 Task: Find connections with filter location Naraina with filter topic #propertymanagement with filter profile language German with filter current company Intellias with filter school AJAY KUMAR GARG ENGINEERING COLLEGE, GHAZIABAD with filter industry Family Planning Centers with filter service category Financial Advisory with filter keywords title Shipping and Receiving Staff
Action: Mouse moved to (498, 83)
Screenshot: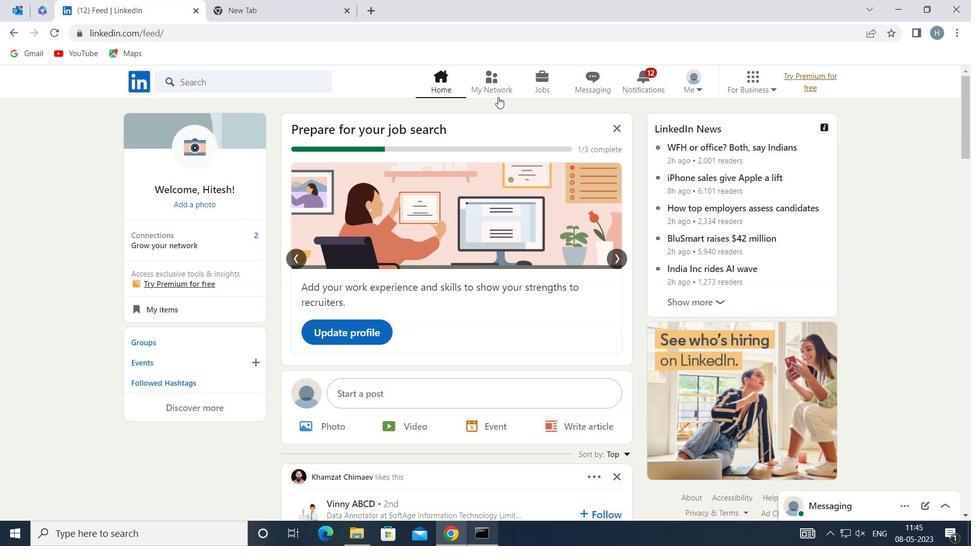 
Action: Mouse pressed left at (498, 83)
Screenshot: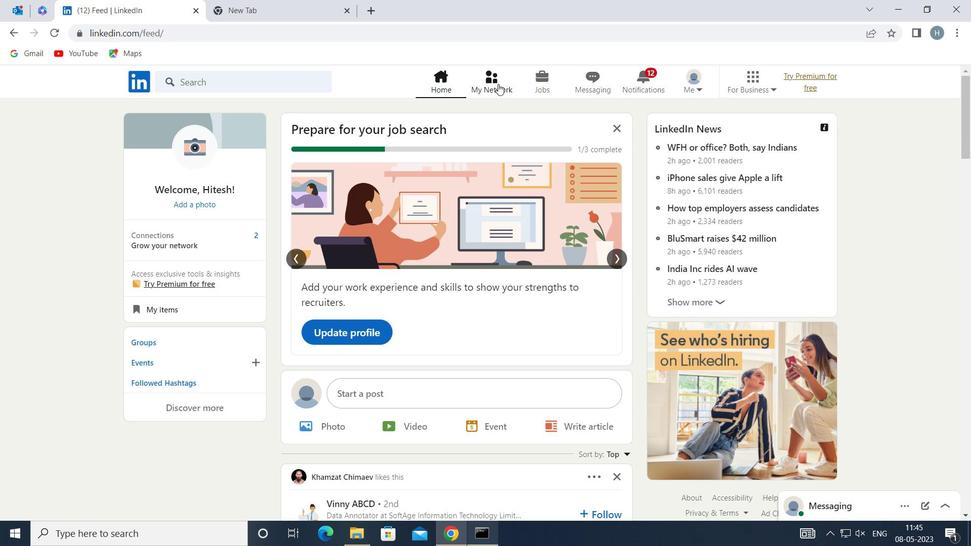 
Action: Mouse moved to (270, 151)
Screenshot: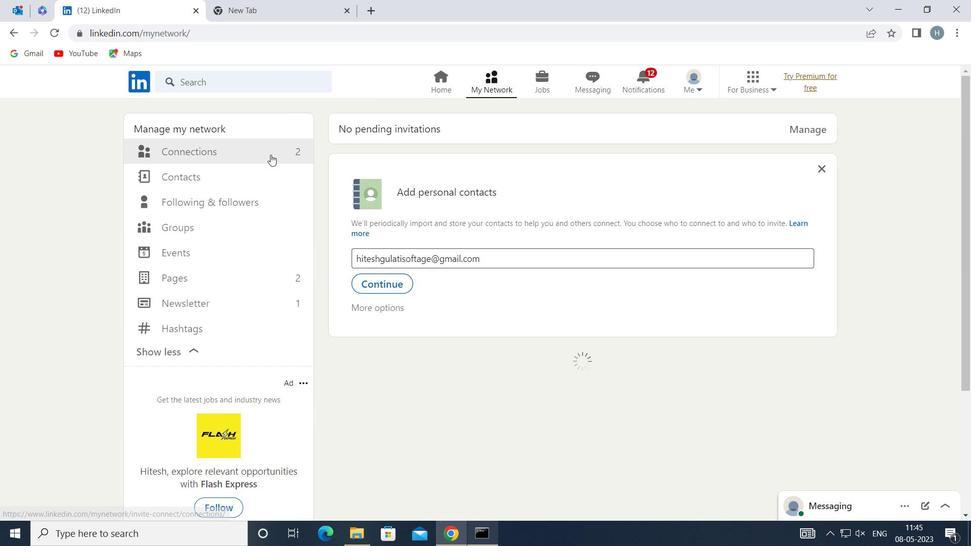 
Action: Mouse pressed left at (270, 151)
Screenshot: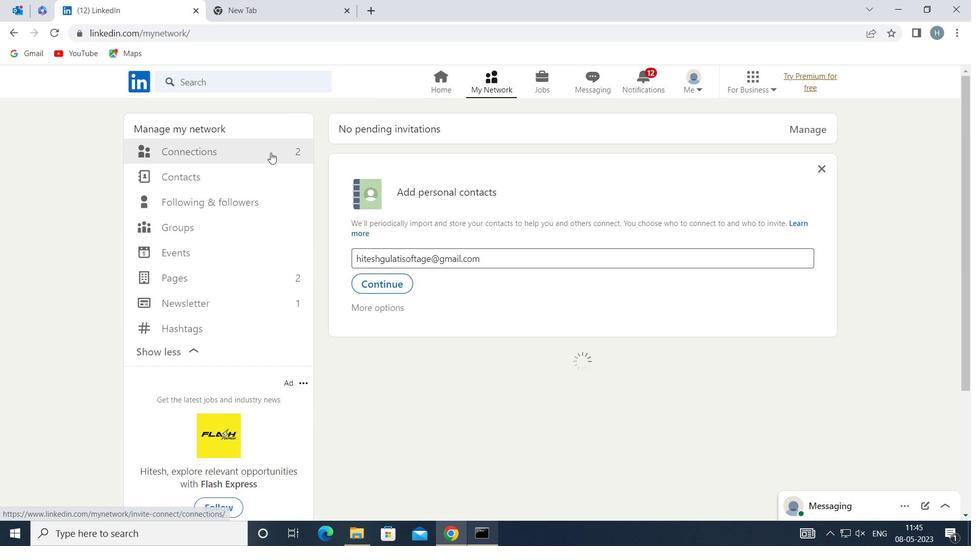 
Action: Mouse moved to (595, 152)
Screenshot: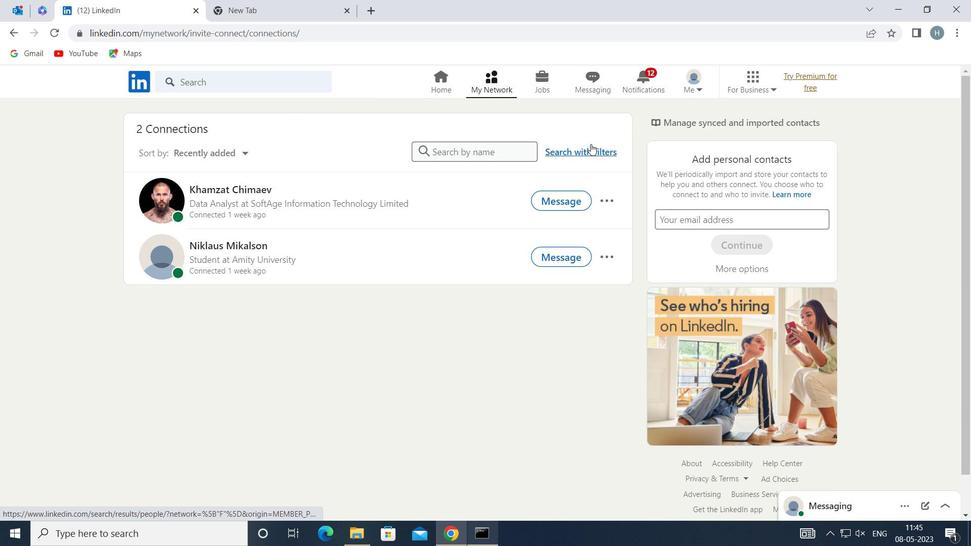 
Action: Mouse pressed left at (595, 152)
Screenshot: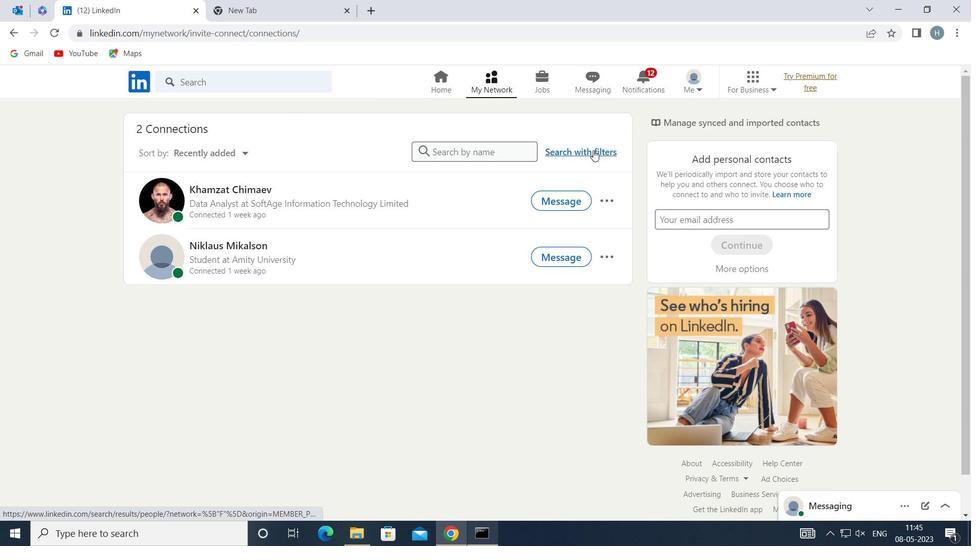 
Action: Mouse moved to (533, 116)
Screenshot: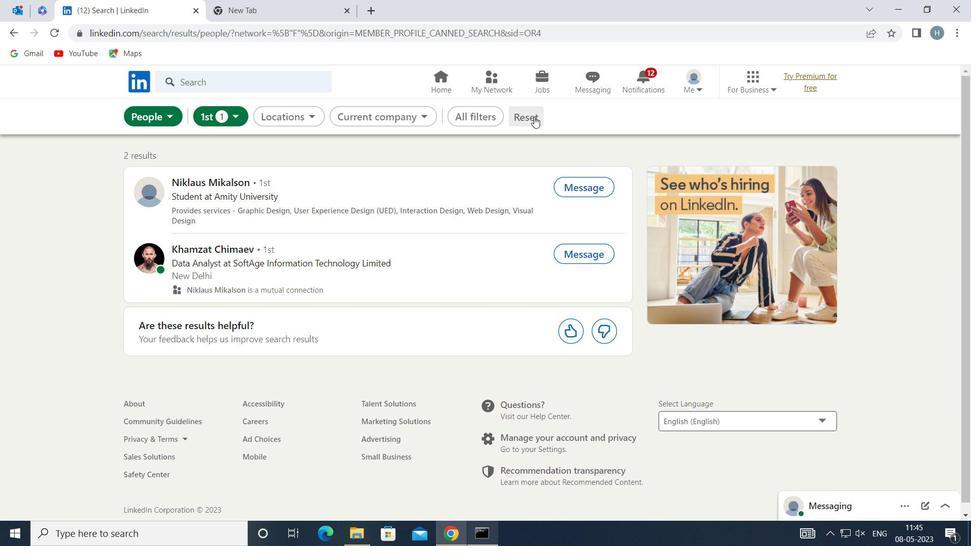 
Action: Mouse pressed left at (533, 116)
Screenshot: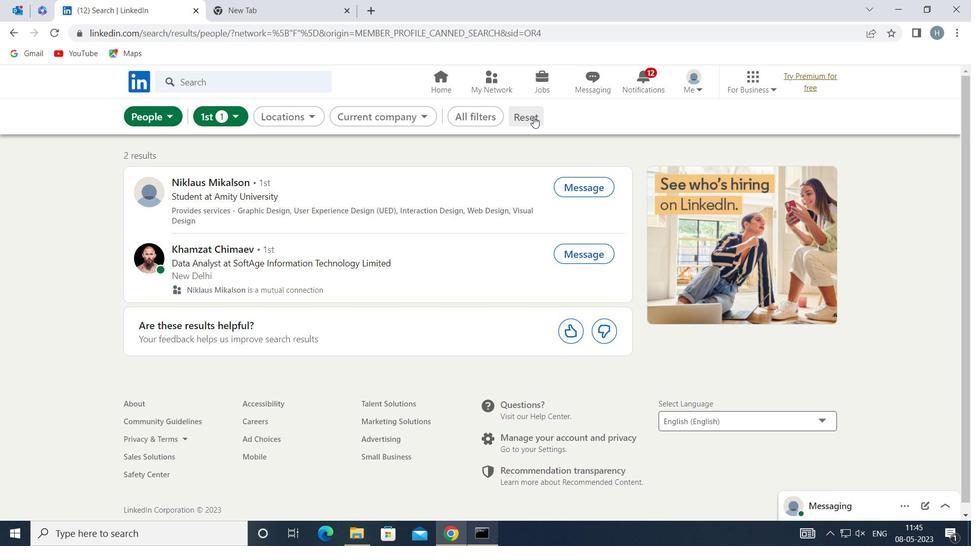 
Action: Mouse moved to (517, 115)
Screenshot: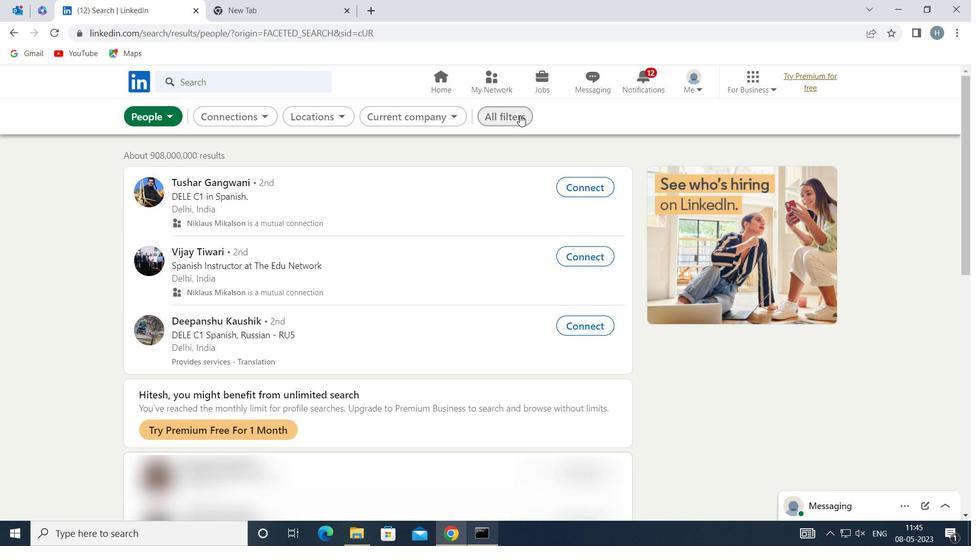 
Action: Mouse pressed left at (517, 115)
Screenshot: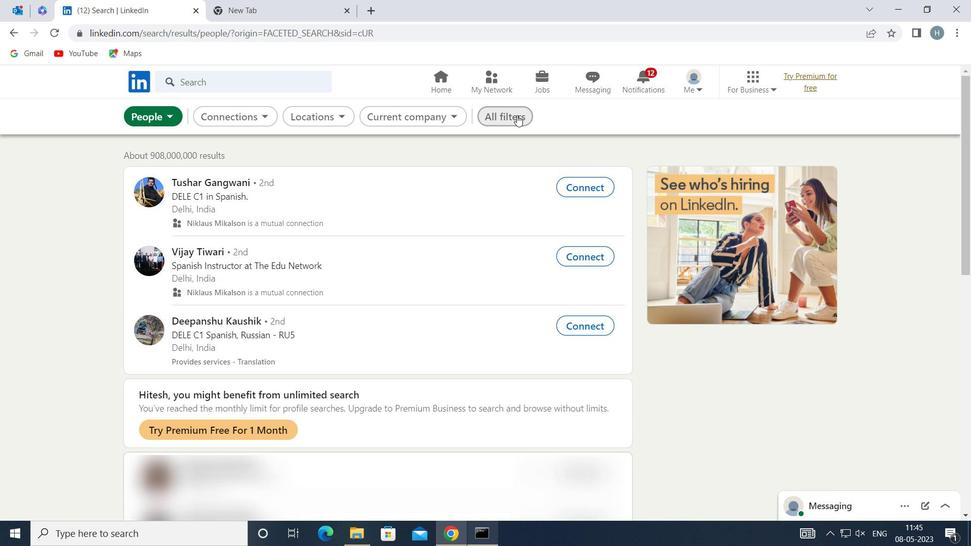 
Action: Mouse moved to (787, 235)
Screenshot: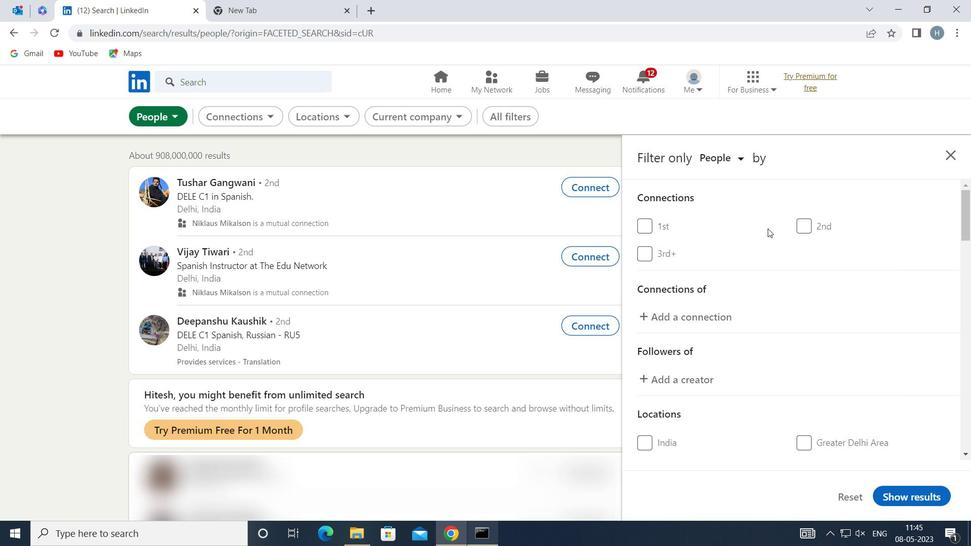 
Action: Mouse scrolled (787, 234) with delta (0, 0)
Screenshot: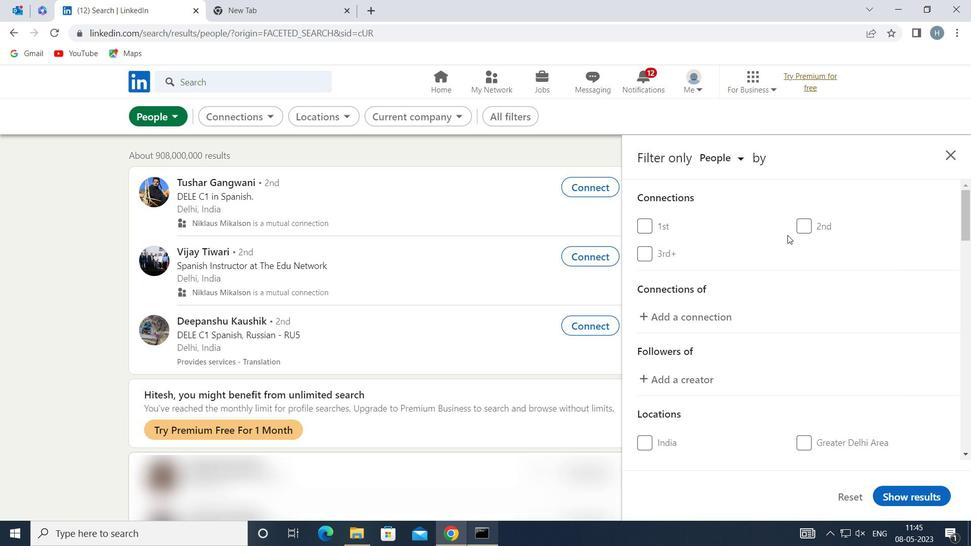 
Action: Mouse scrolled (787, 234) with delta (0, 0)
Screenshot: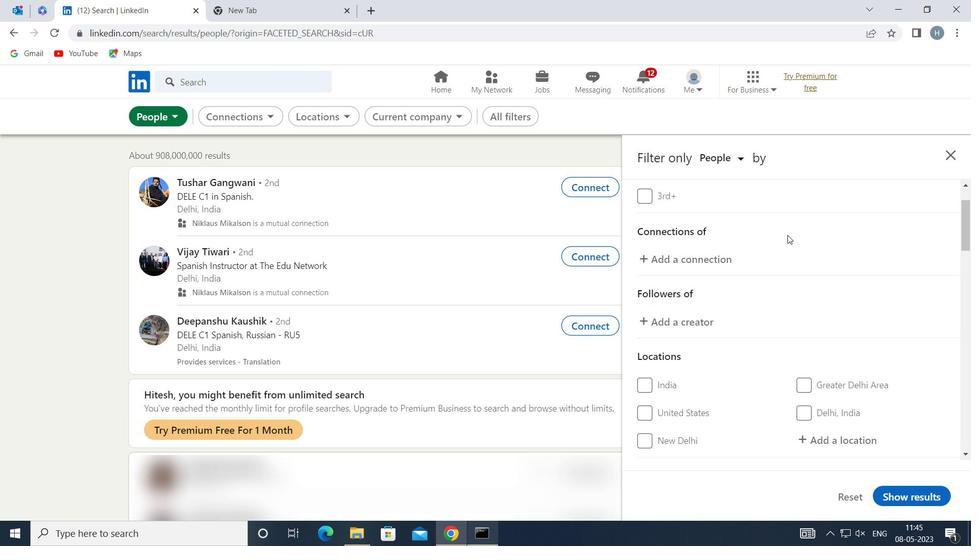 
Action: Mouse scrolled (787, 234) with delta (0, 0)
Screenshot: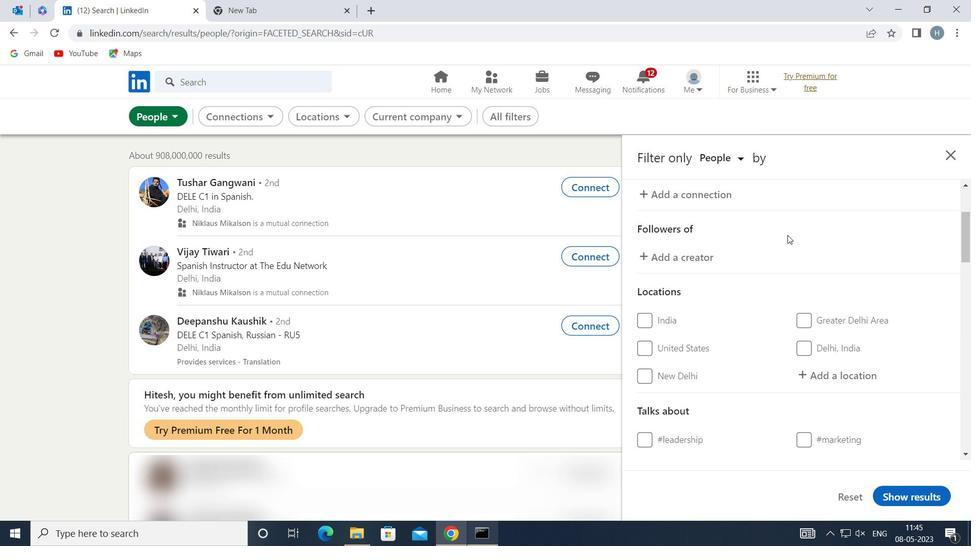 
Action: Mouse moved to (835, 304)
Screenshot: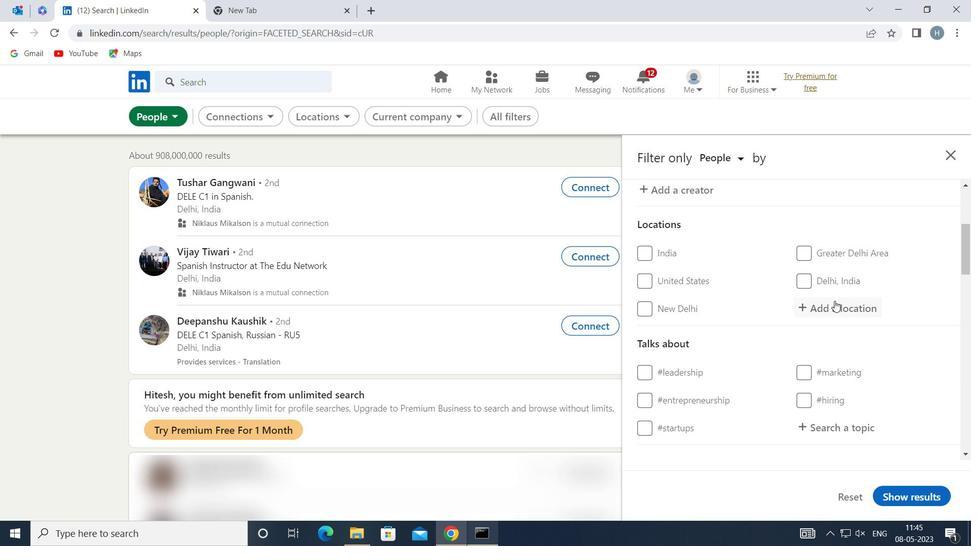 
Action: Mouse pressed left at (835, 304)
Screenshot: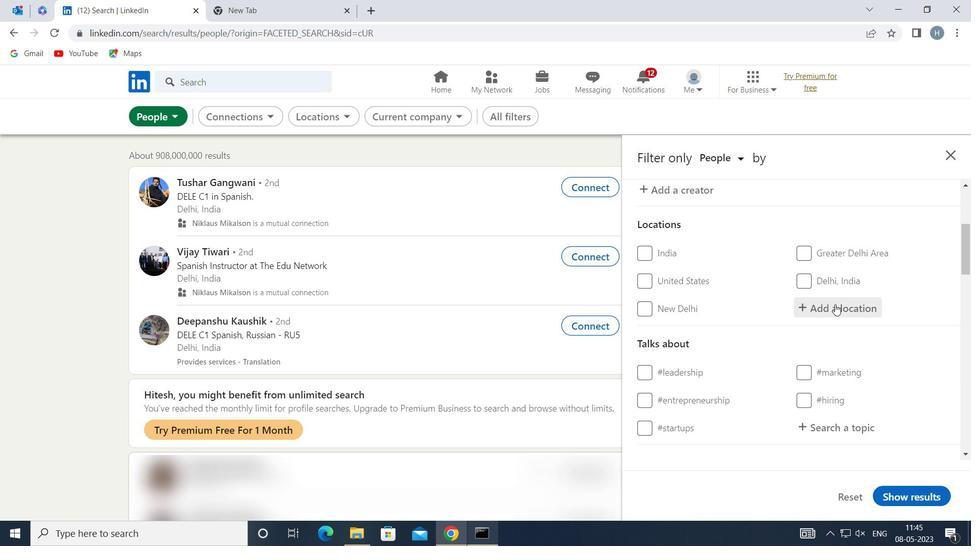 
Action: Key pressed <Key.shift>NARAINA
Screenshot: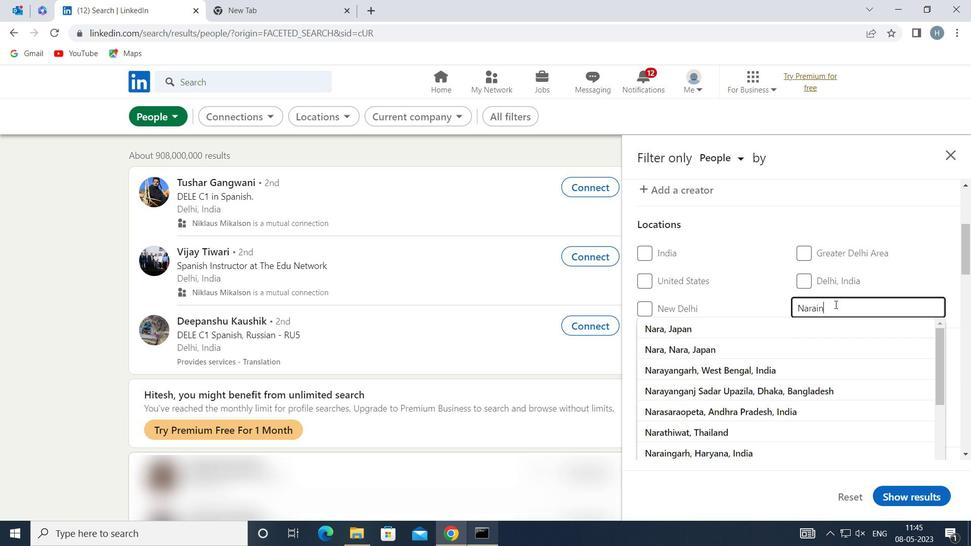 
Action: Mouse moved to (863, 333)
Screenshot: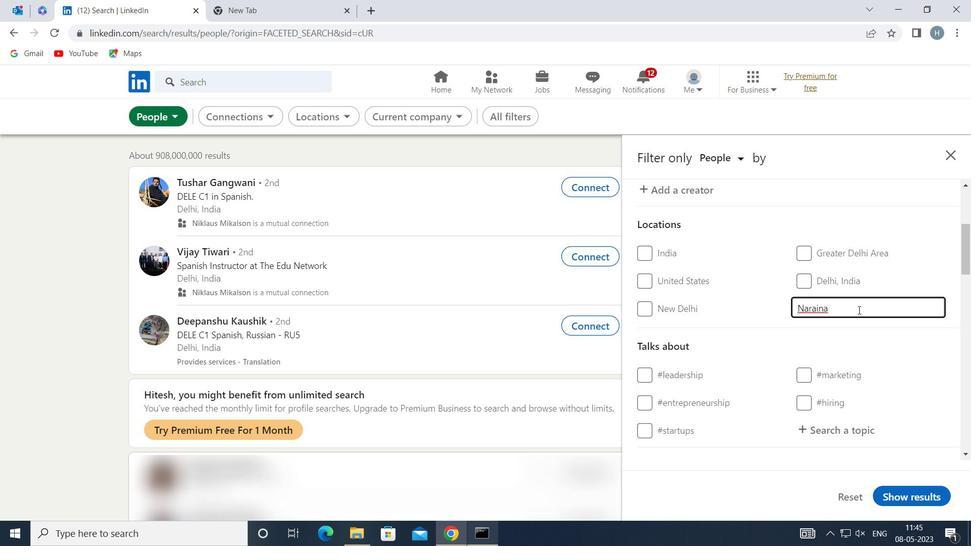 
Action: Mouse pressed left at (863, 333)
Screenshot: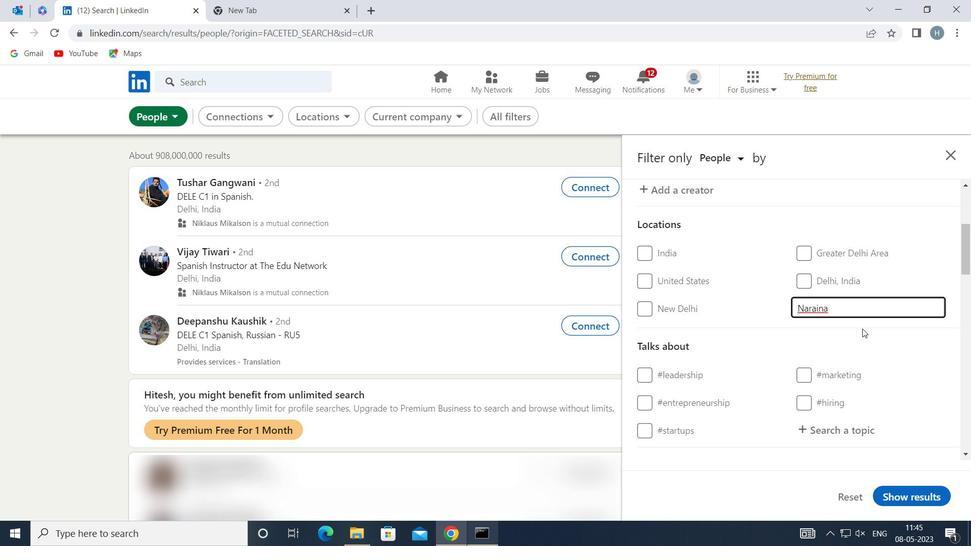 
Action: Mouse scrolled (863, 333) with delta (0, 0)
Screenshot: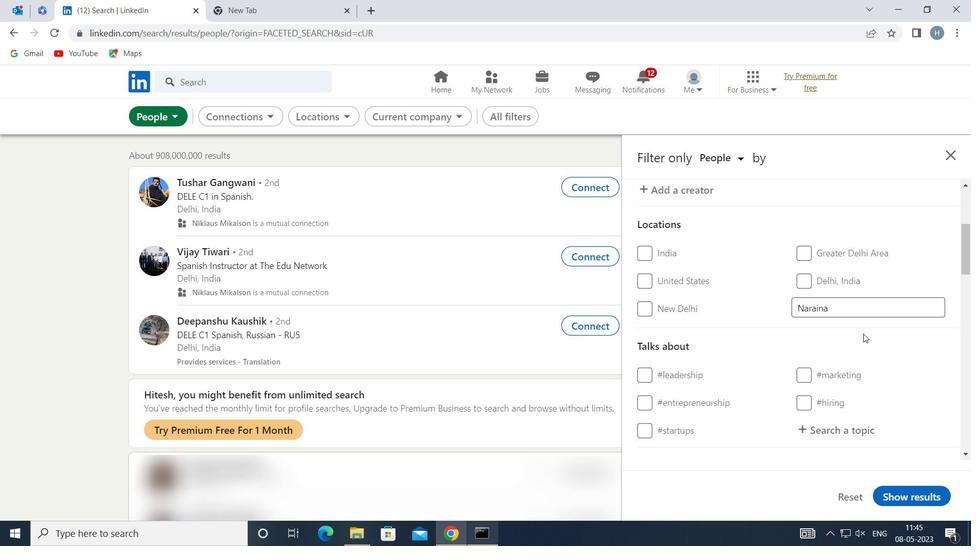 
Action: Mouse scrolled (863, 333) with delta (0, 0)
Screenshot: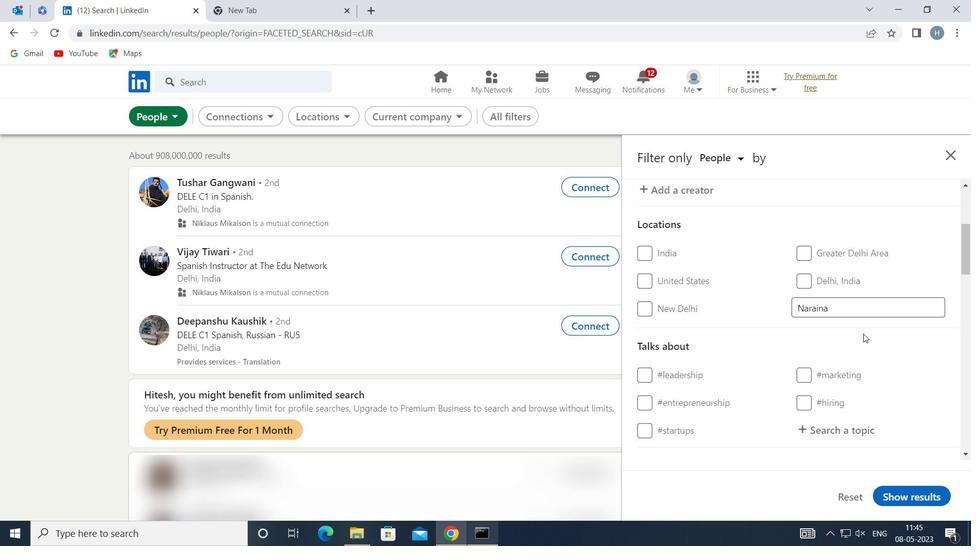 
Action: Mouse moved to (844, 297)
Screenshot: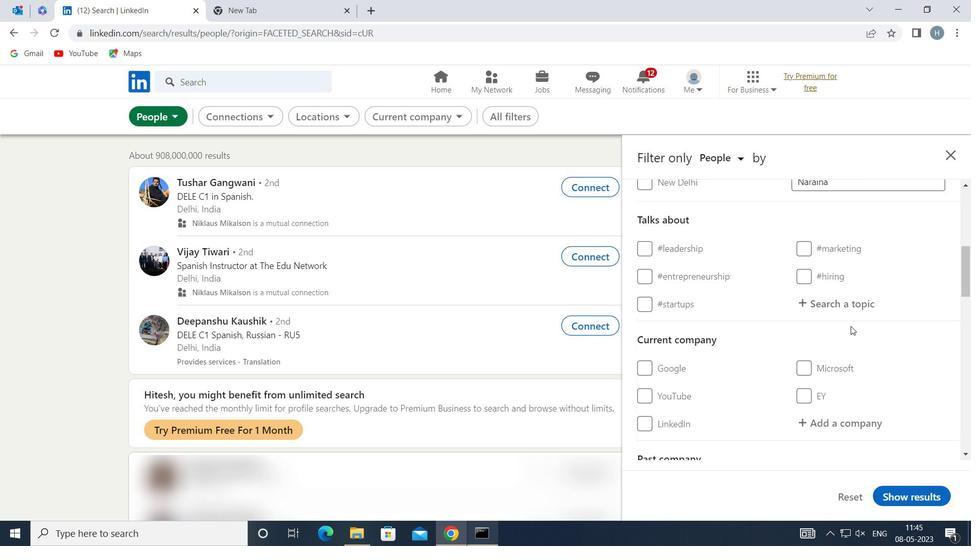 
Action: Mouse pressed left at (844, 297)
Screenshot: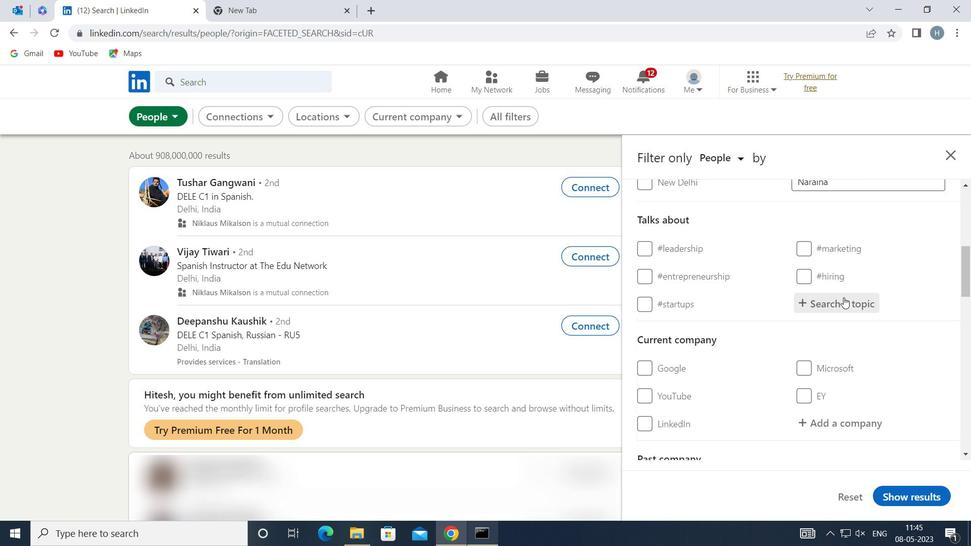 
Action: Key pressed PROPERTYMANA
Screenshot: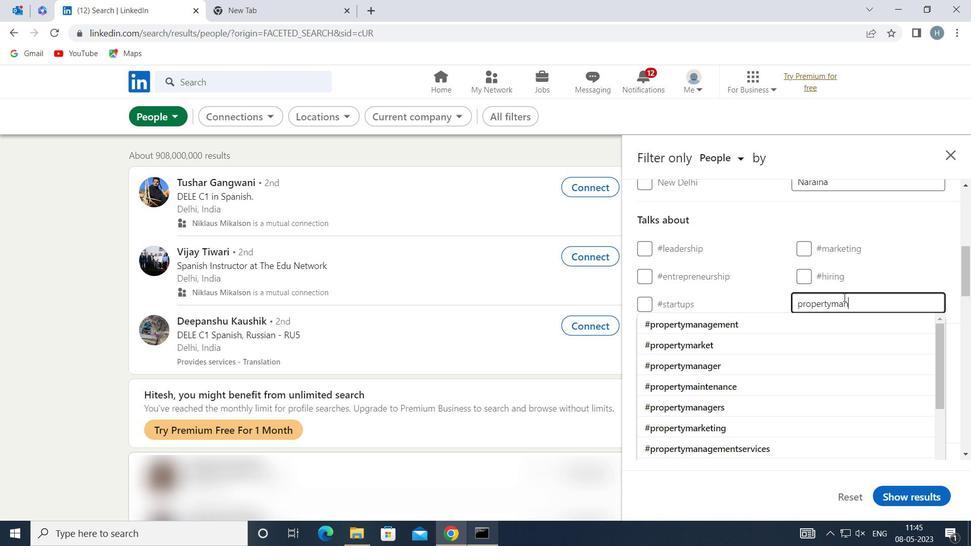 
Action: Mouse moved to (776, 323)
Screenshot: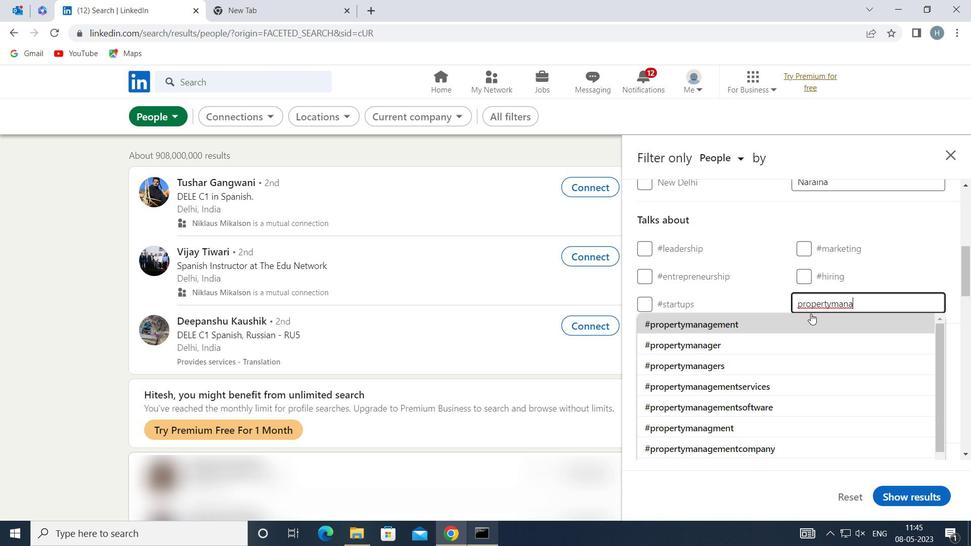
Action: Mouse pressed left at (776, 323)
Screenshot: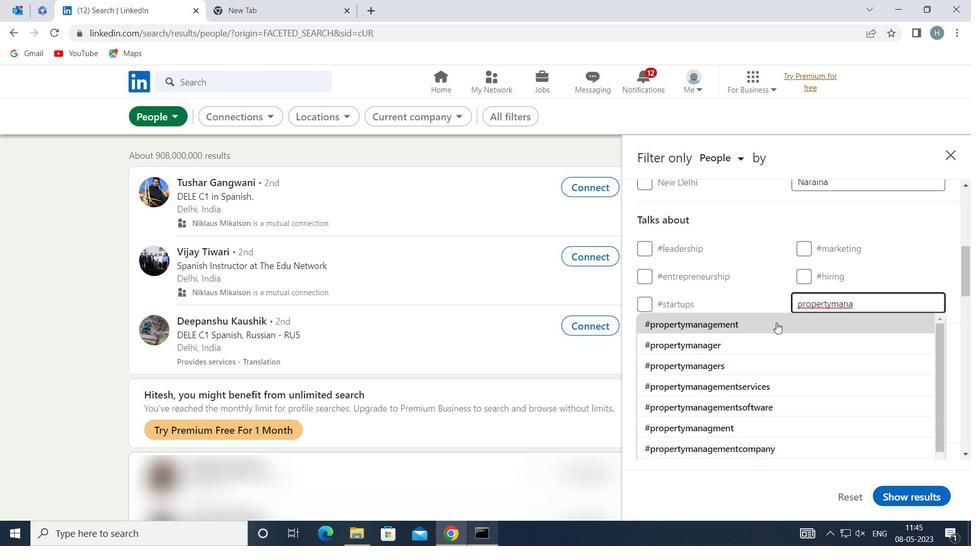 
Action: Mouse moved to (772, 320)
Screenshot: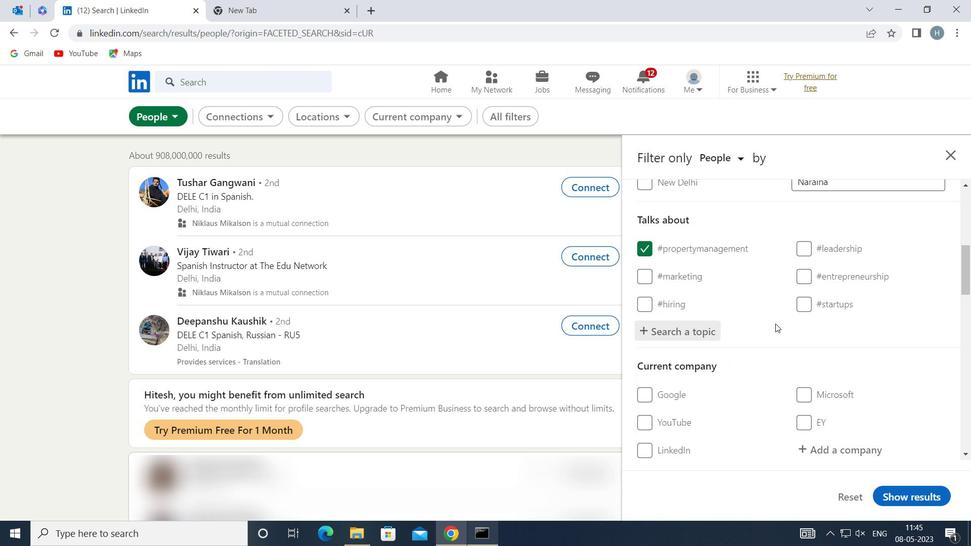 
Action: Mouse scrolled (772, 319) with delta (0, 0)
Screenshot: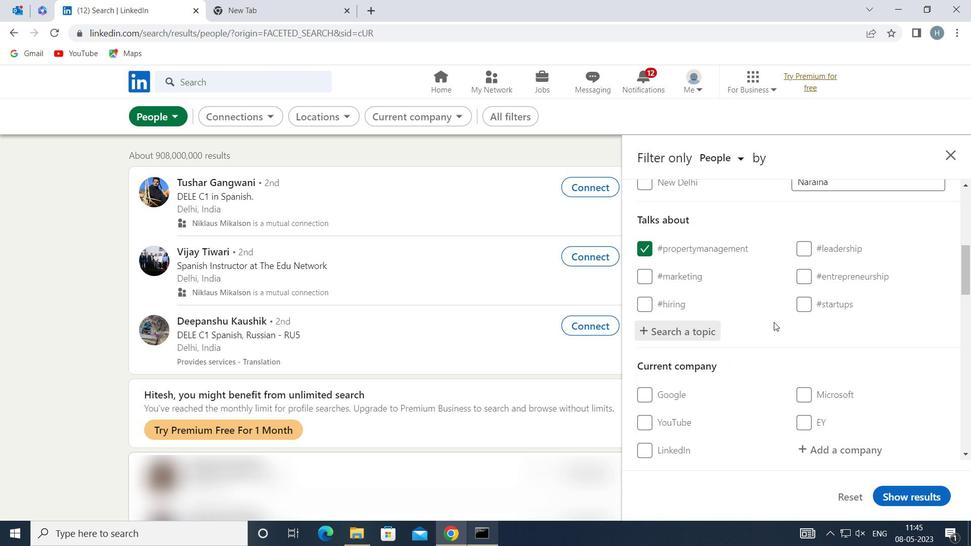 
Action: Mouse moved to (771, 319)
Screenshot: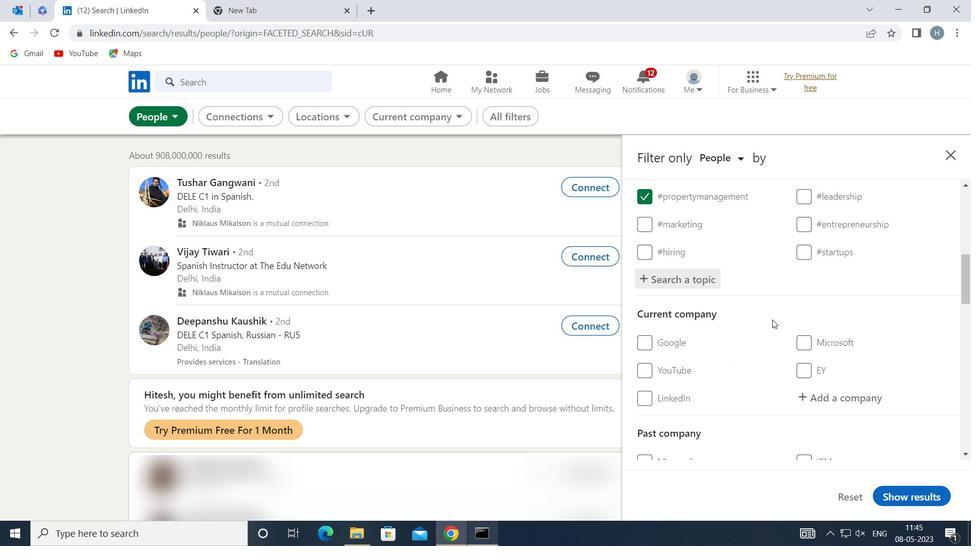 
Action: Mouse scrolled (771, 318) with delta (0, 0)
Screenshot: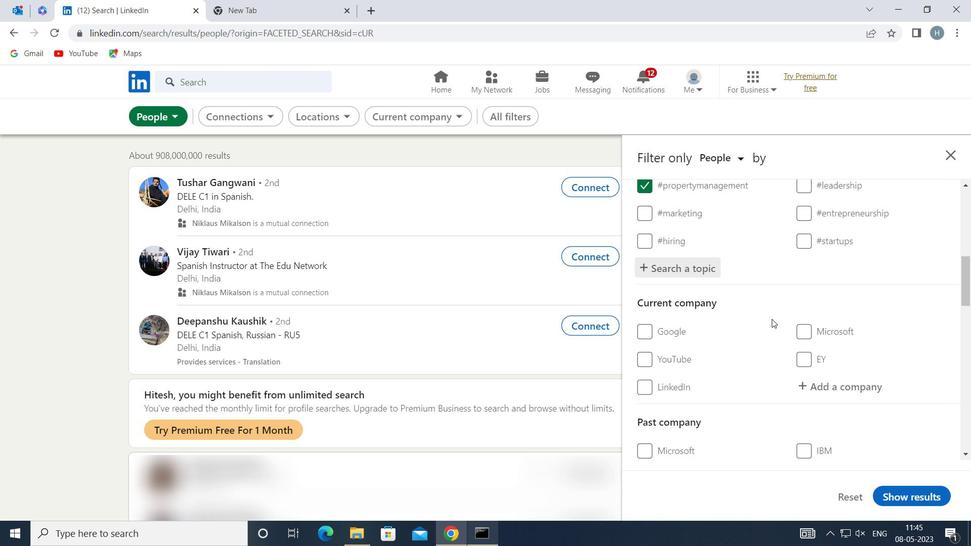 
Action: Mouse moved to (771, 315)
Screenshot: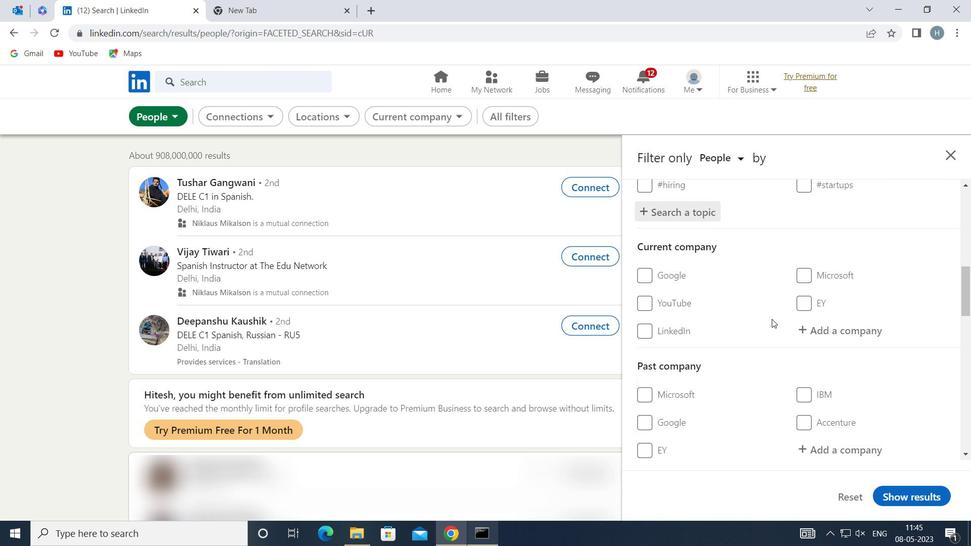 
Action: Mouse scrolled (771, 314) with delta (0, 0)
Screenshot: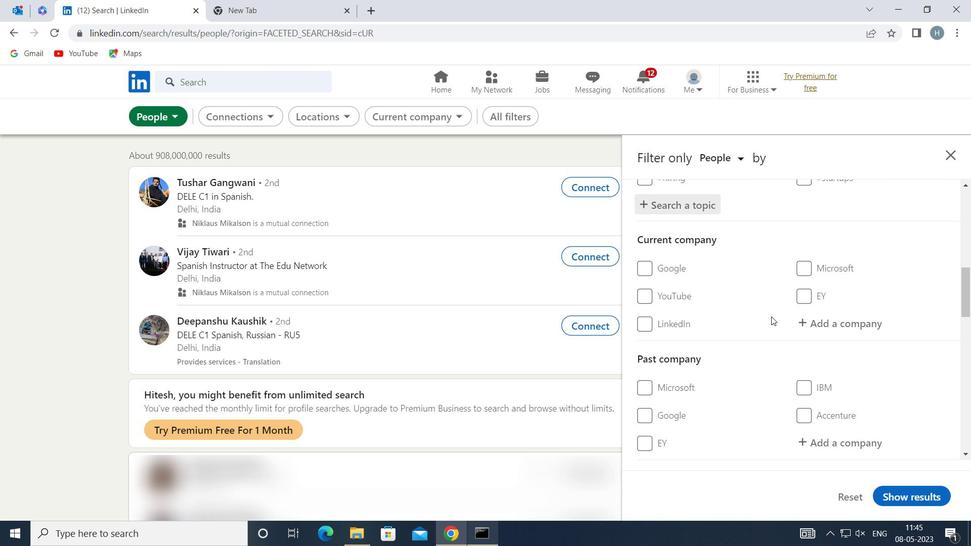 
Action: Mouse moved to (772, 310)
Screenshot: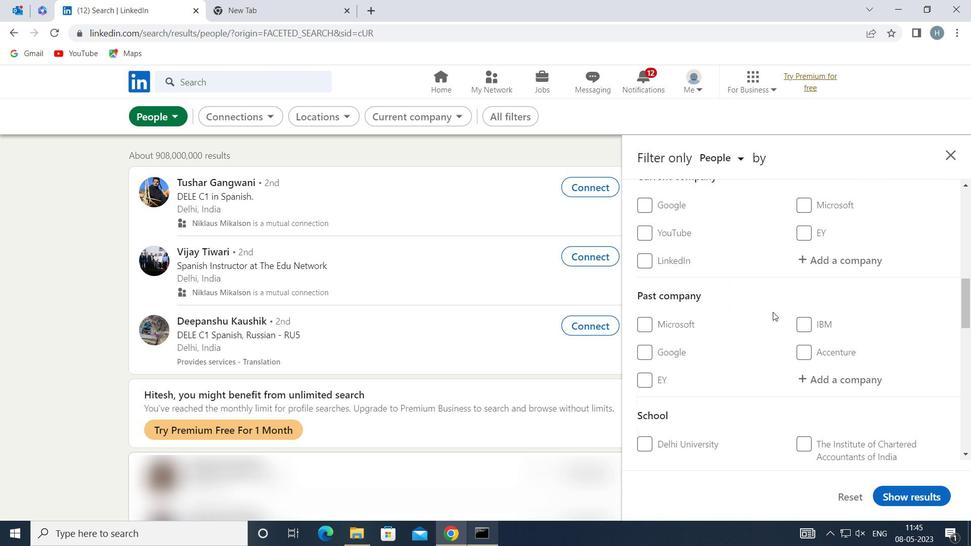
Action: Mouse scrolled (772, 310) with delta (0, 0)
Screenshot: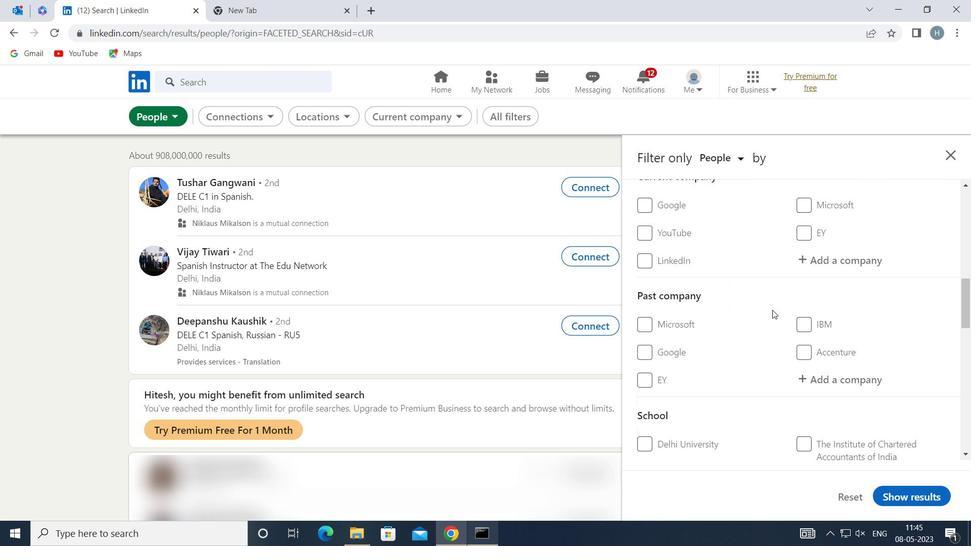 
Action: Mouse scrolled (772, 310) with delta (0, 0)
Screenshot: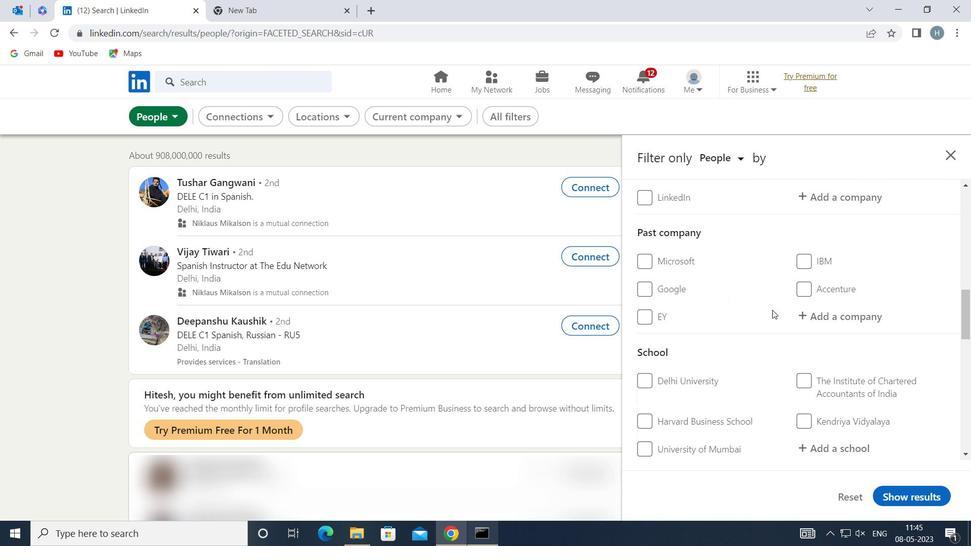 
Action: Mouse moved to (771, 309)
Screenshot: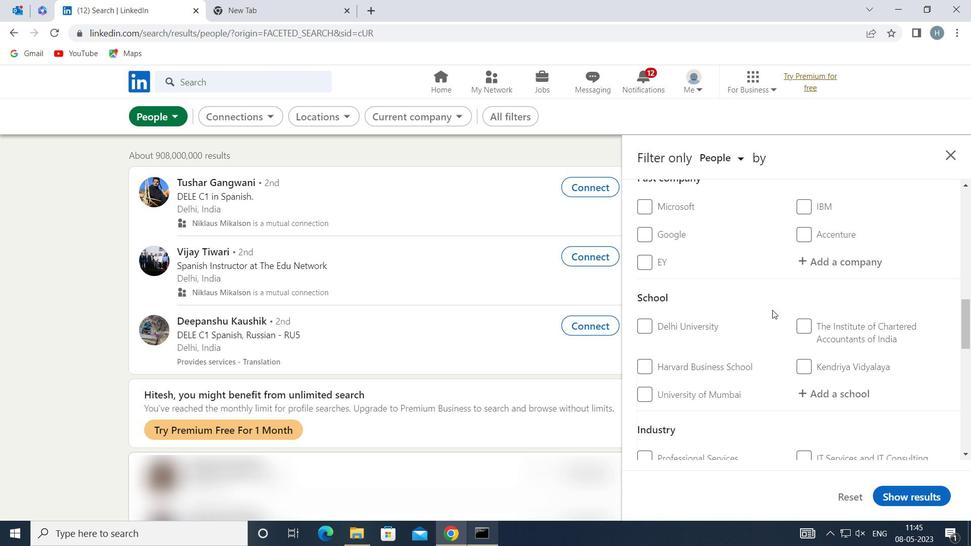 
Action: Mouse scrolled (771, 308) with delta (0, 0)
Screenshot: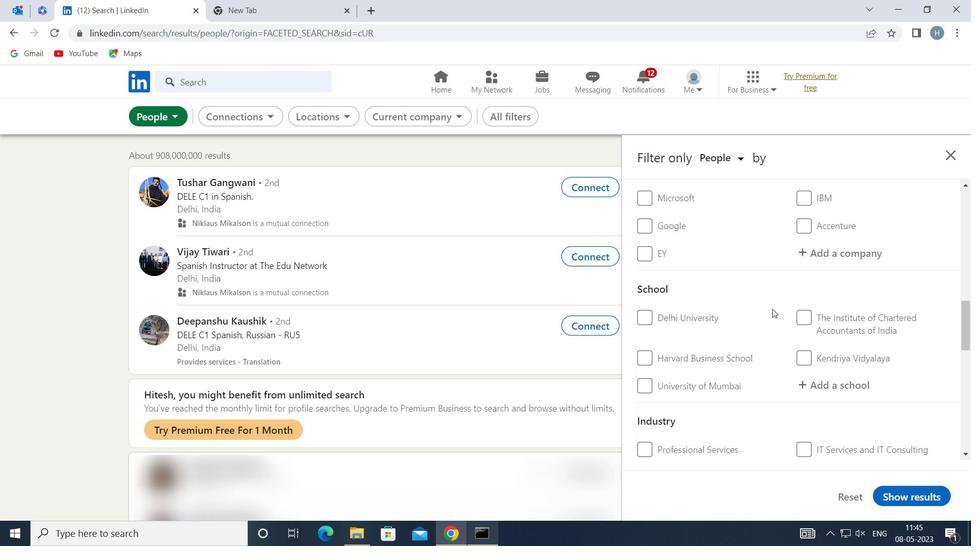 
Action: Mouse scrolled (771, 308) with delta (0, 0)
Screenshot: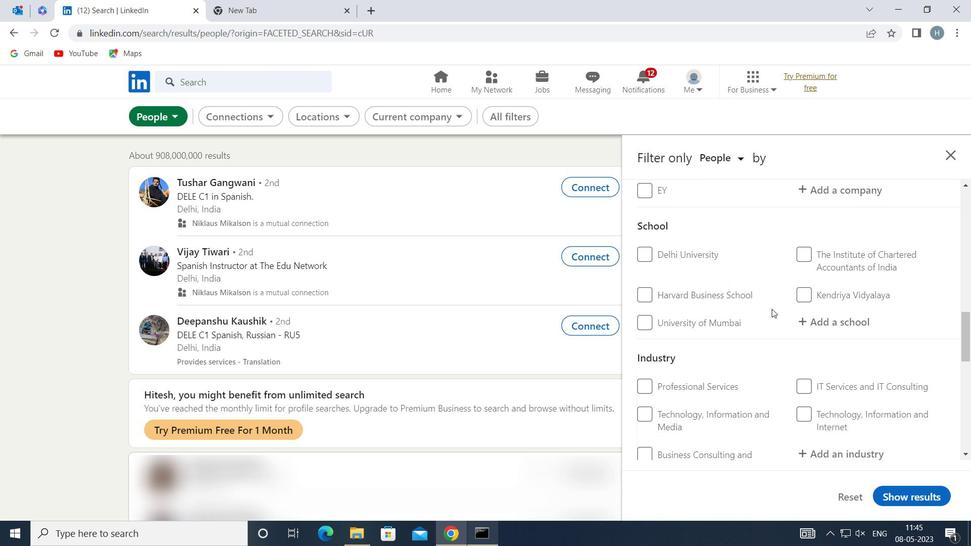 
Action: Mouse scrolled (771, 308) with delta (0, 0)
Screenshot: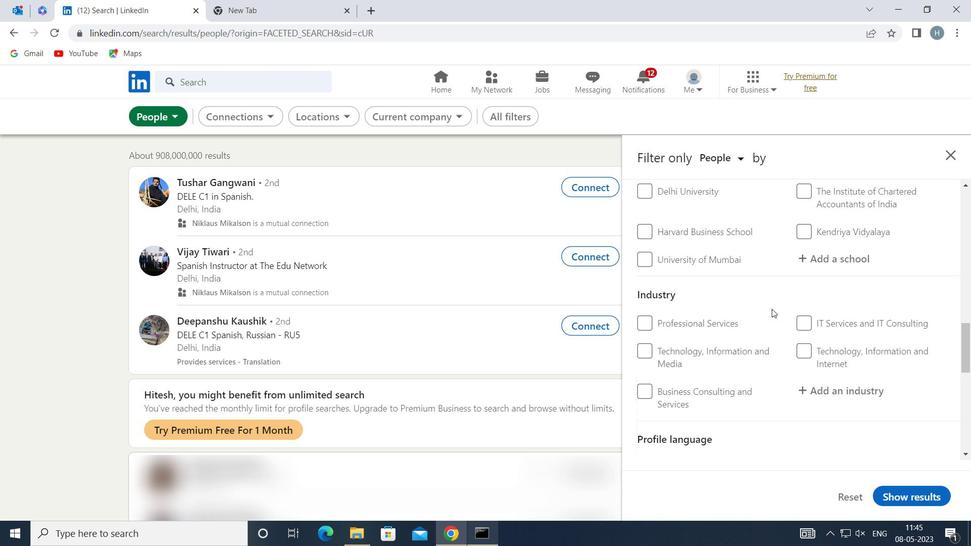 
Action: Mouse scrolled (771, 308) with delta (0, 0)
Screenshot: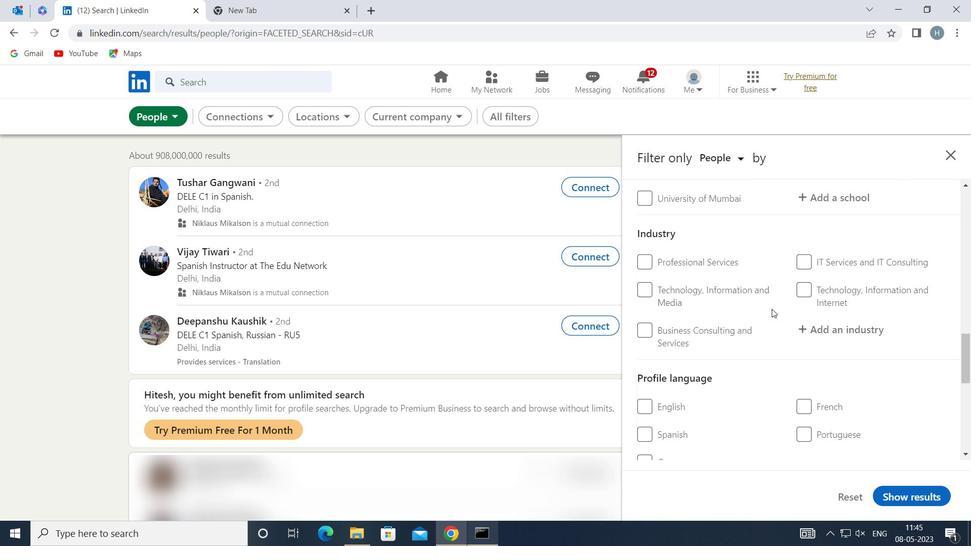 
Action: Mouse moved to (674, 395)
Screenshot: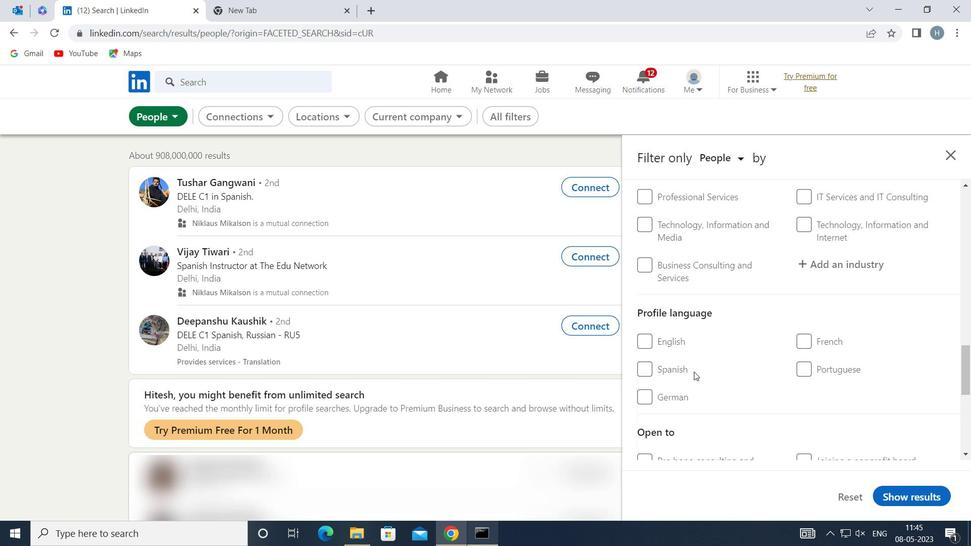 
Action: Mouse pressed left at (674, 395)
Screenshot: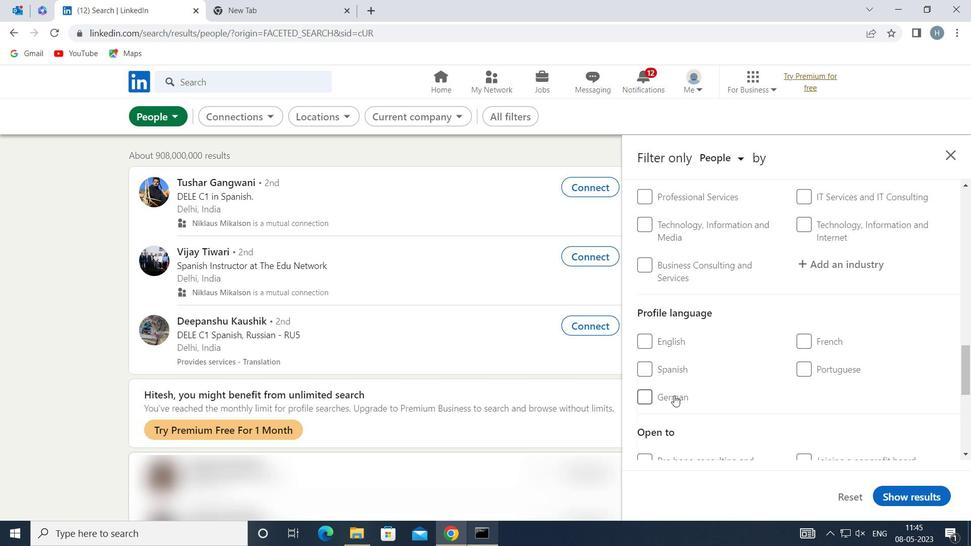 
Action: Mouse moved to (805, 372)
Screenshot: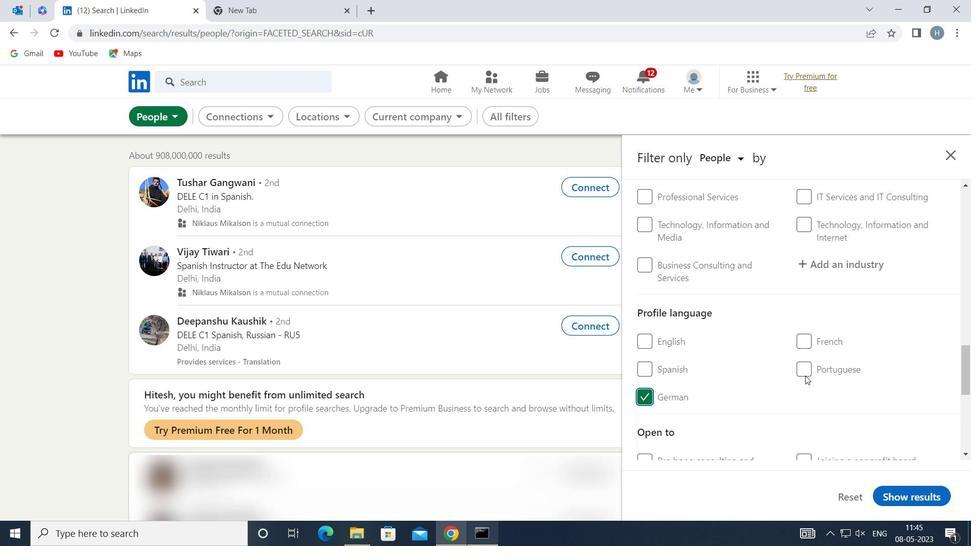 
Action: Mouse scrolled (805, 373) with delta (0, 0)
Screenshot: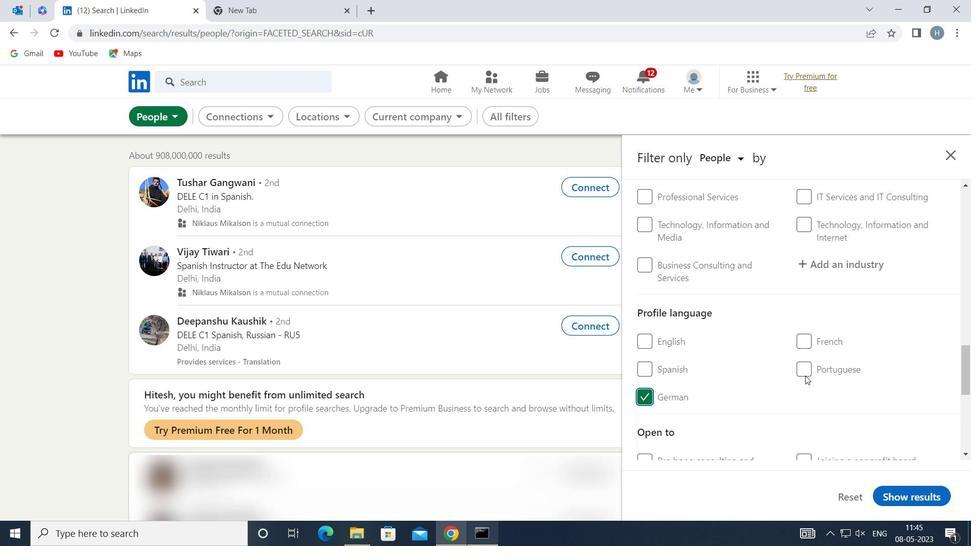 
Action: Mouse moved to (798, 362)
Screenshot: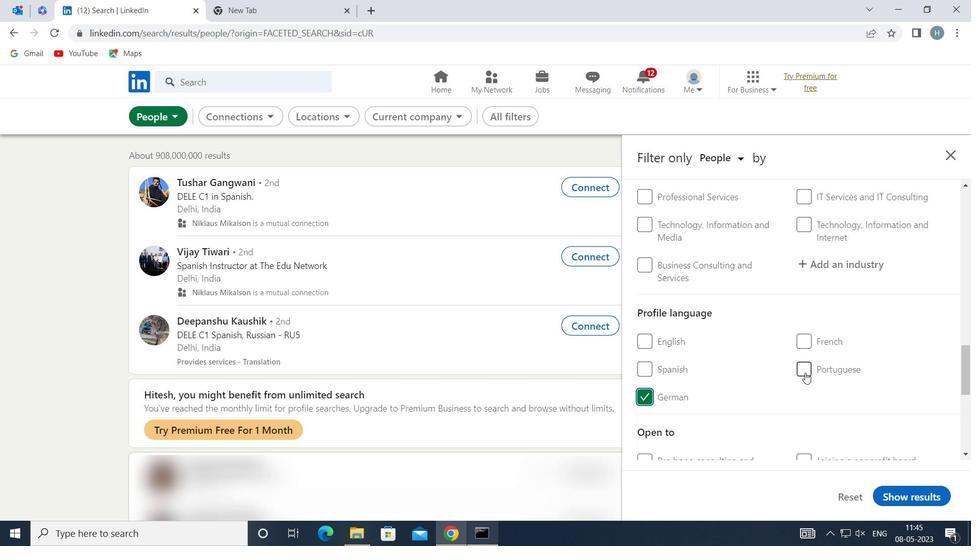 
Action: Mouse scrolled (798, 363) with delta (0, 0)
Screenshot: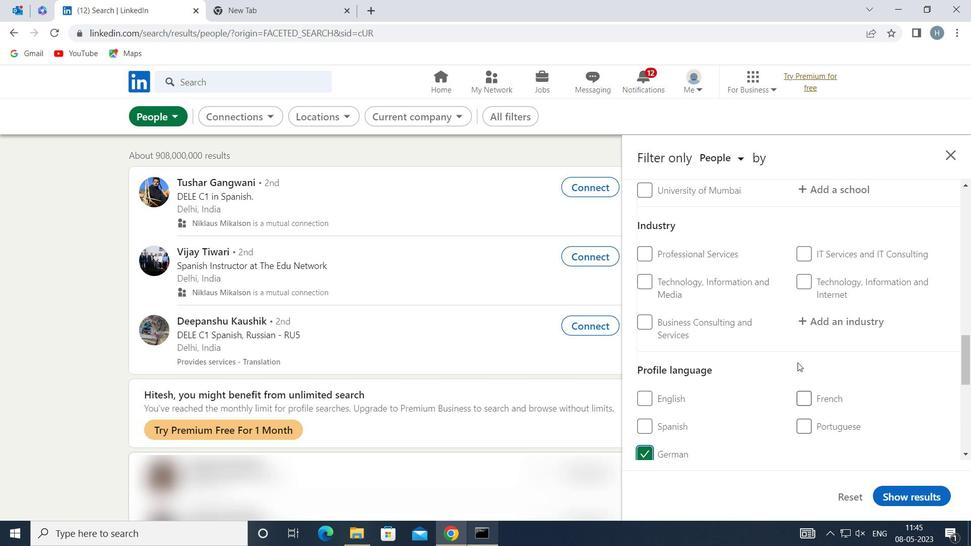 
Action: Mouse scrolled (798, 363) with delta (0, 0)
Screenshot: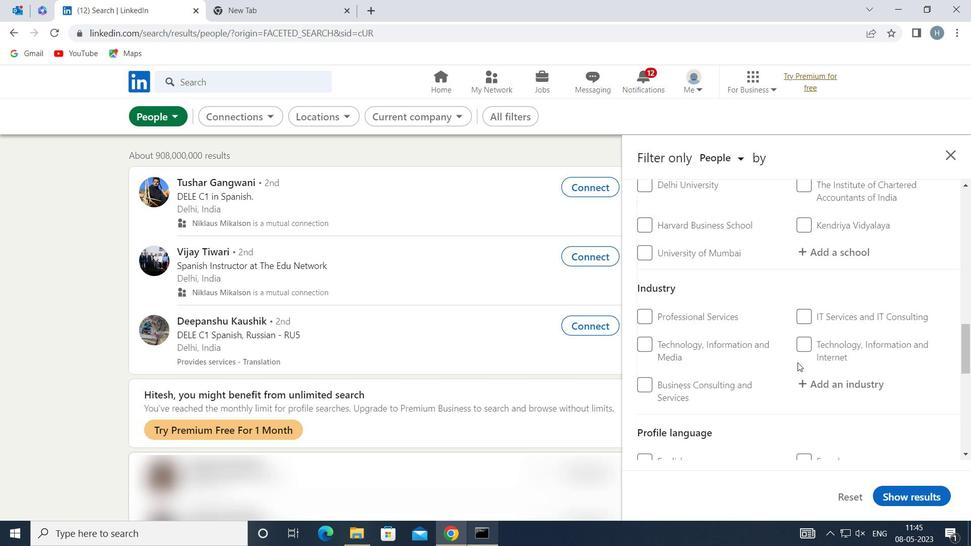 
Action: Mouse scrolled (798, 363) with delta (0, 0)
Screenshot: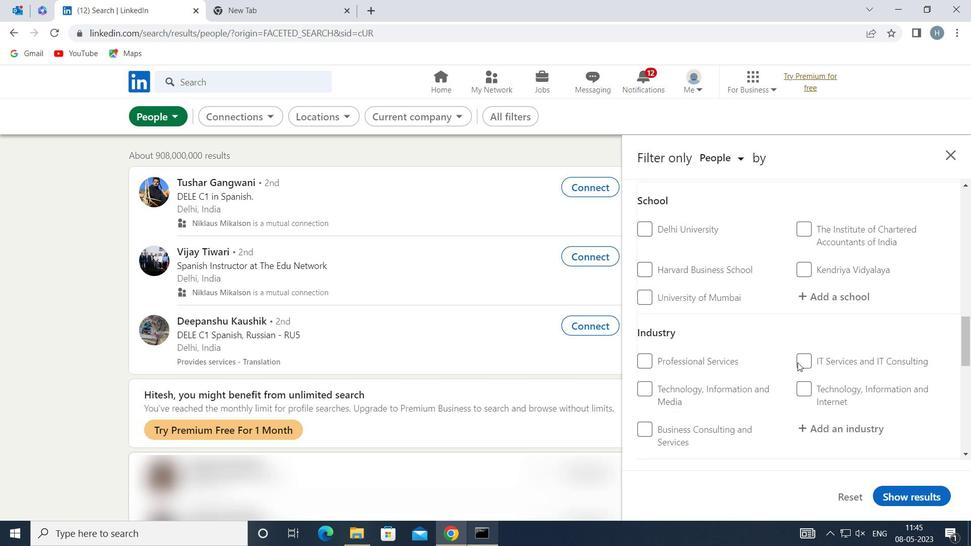 
Action: Mouse scrolled (798, 363) with delta (0, 0)
Screenshot: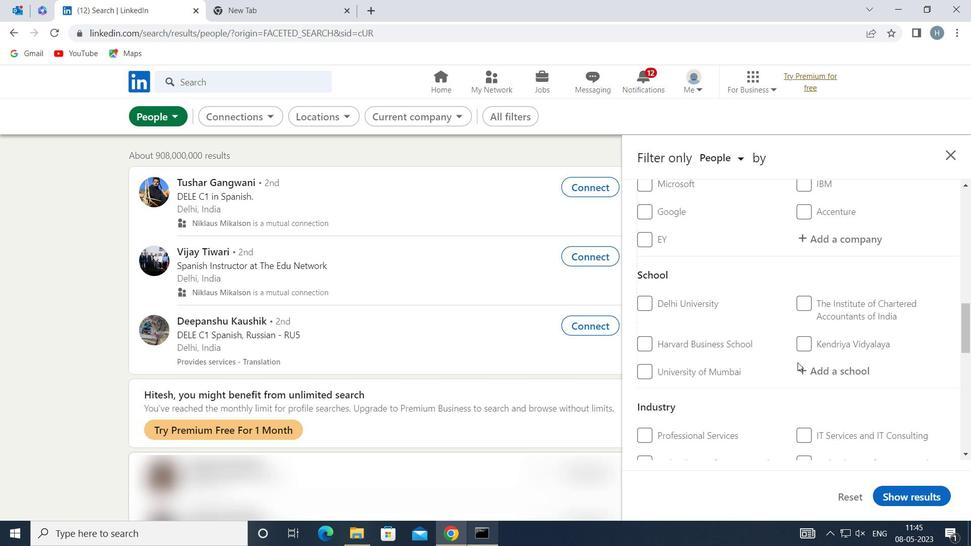 
Action: Mouse scrolled (798, 363) with delta (0, 0)
Screenshot: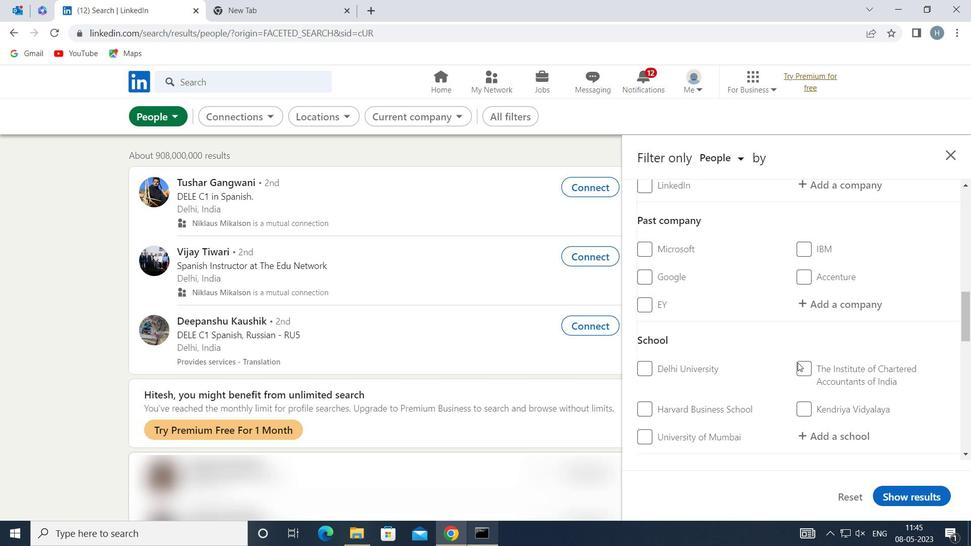 
Action: Mouse scrolled (798, 363) with delta (0, 0)
Screenshot: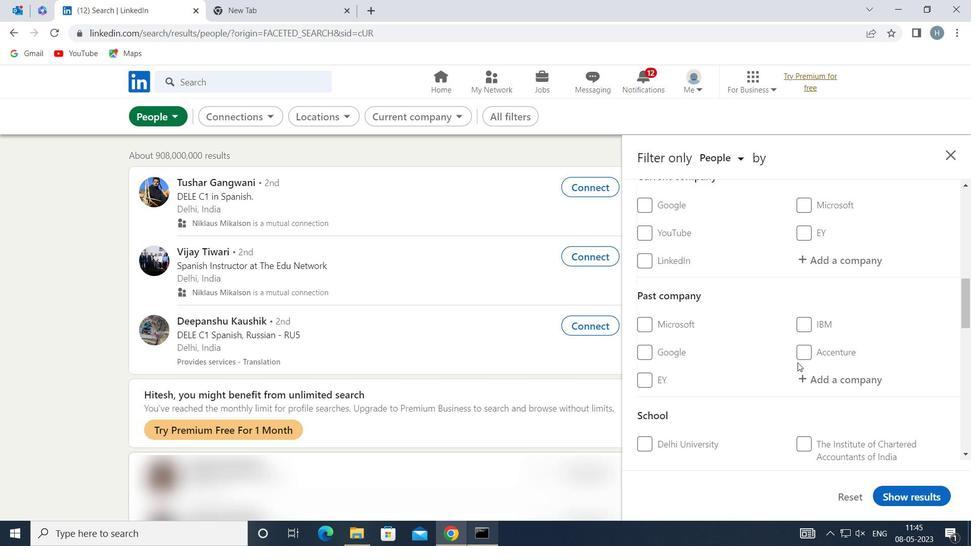 
Action: Mouse moved to (836, 320)
Screenshot: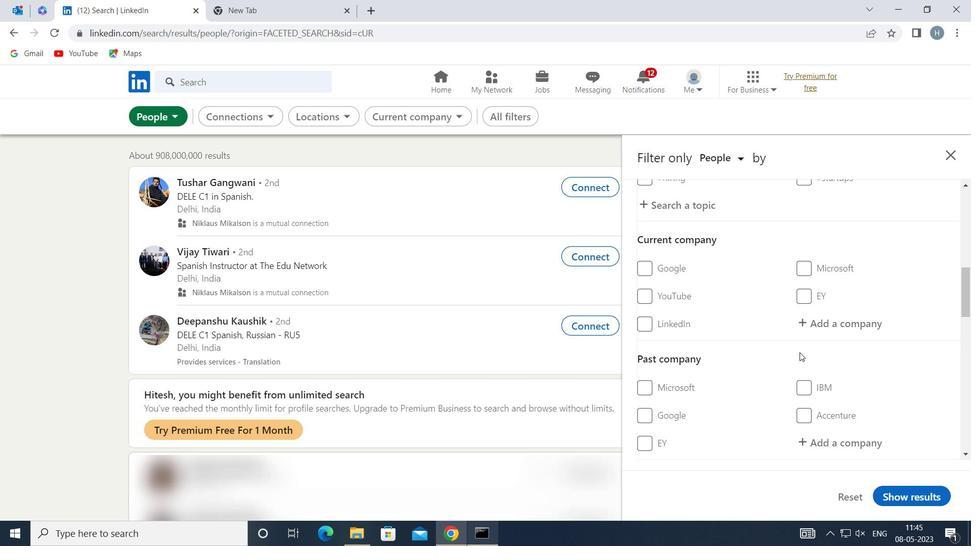 
Action: Mouse pressed left at (836, 320)
Screenshot: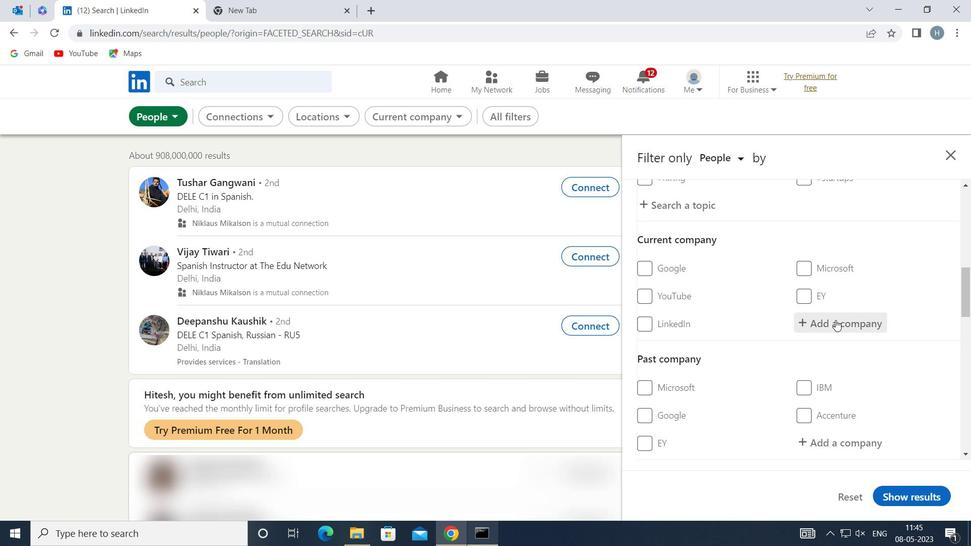 
Action: Key pressed <Key.shift>INTELLIAS
Screenshot: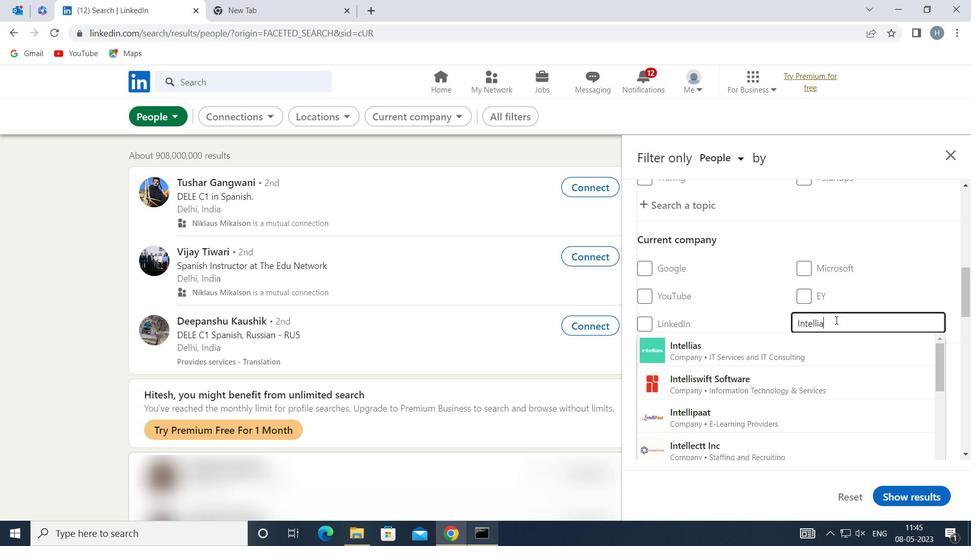 
Action: Mouse moved to (801, 342)
Screenshot: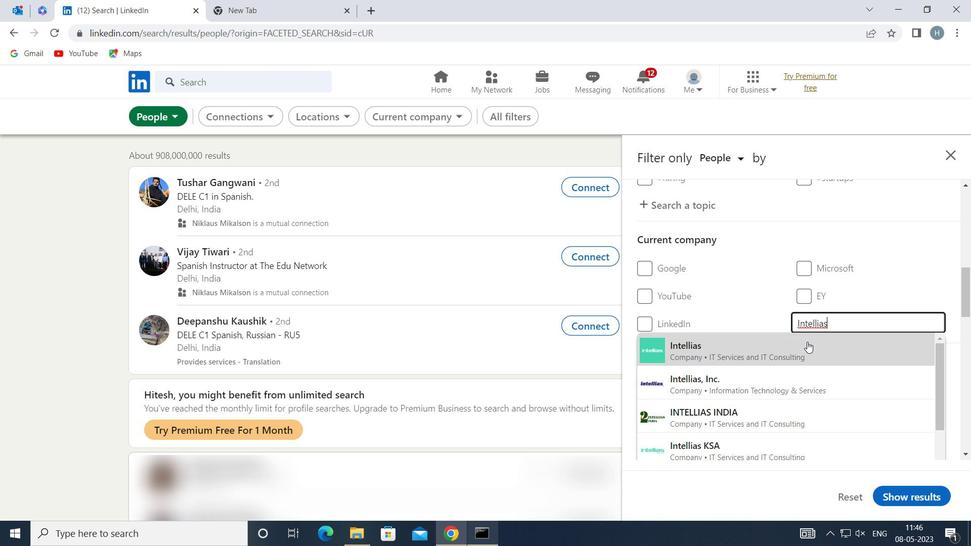 
Action: Mouse pressed left at (801, 342)
Screenshot: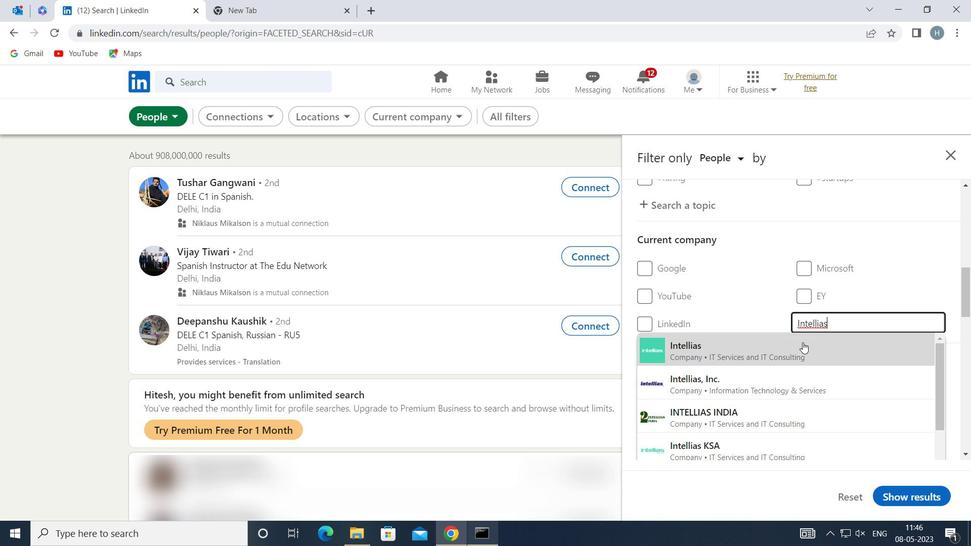 
Action: Mouse moved to (766, 323)
Screenshot: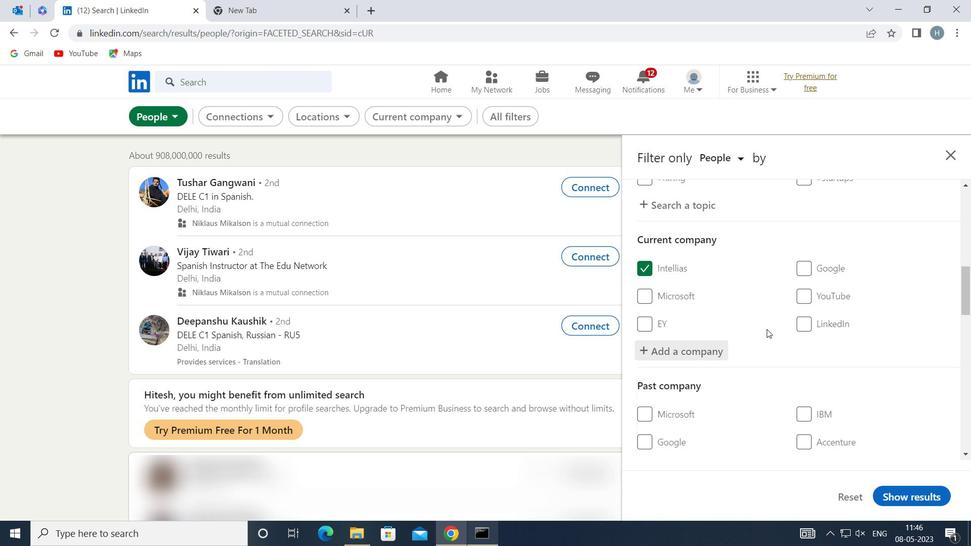
Action: Mouse scrolled (766, 323) with delta (0, 0)
Screenshot: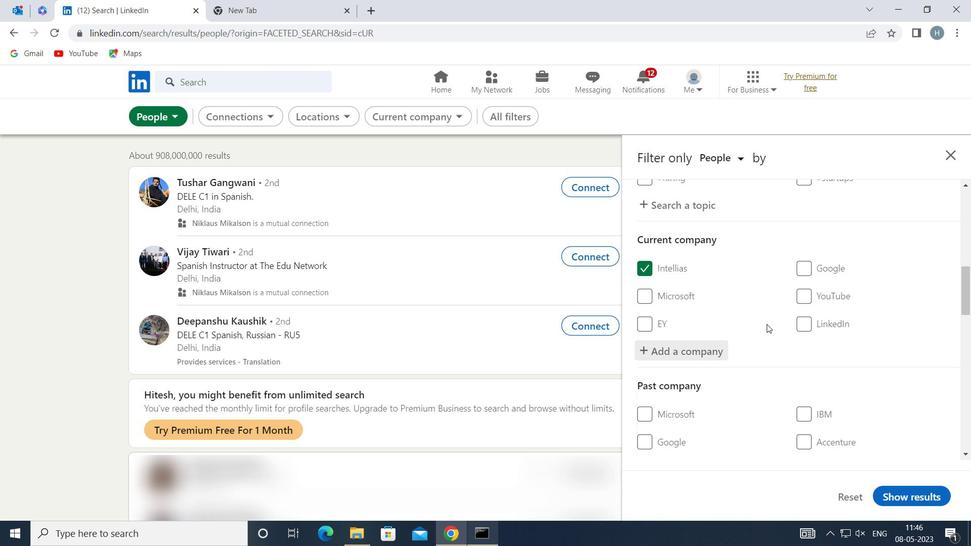 
Action: Mouse moved to (765, 321)
Screenshot: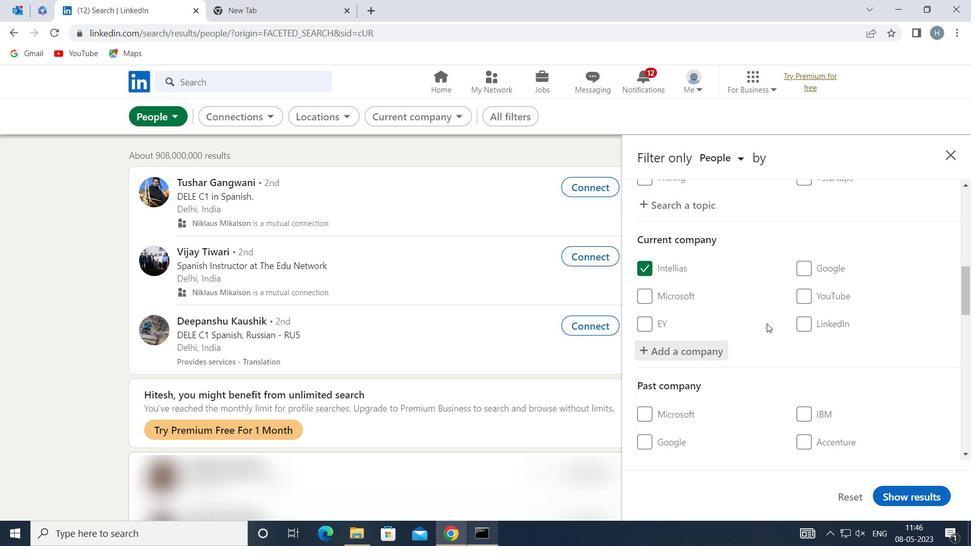 
Action: Mouse scrolled (765, 321) with delta (0, 0)
Screenshot: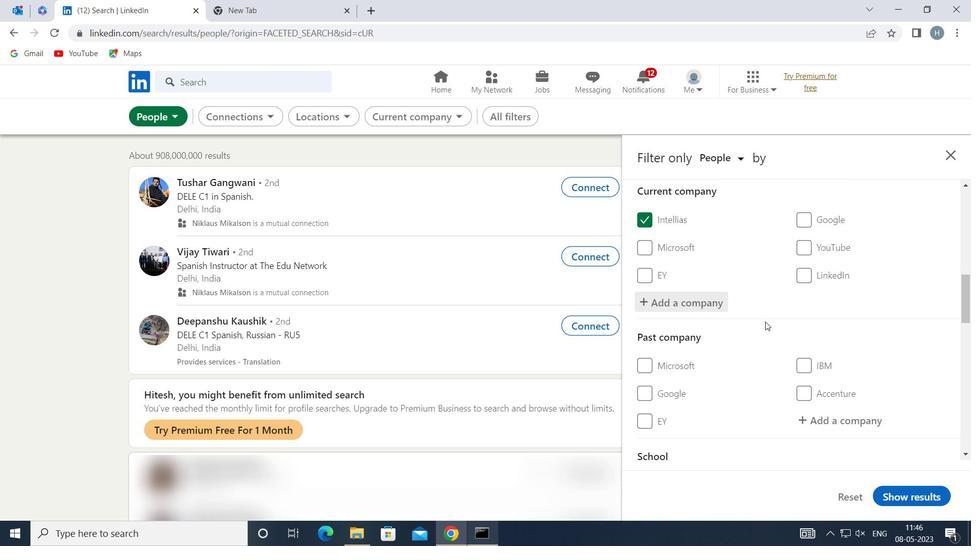 
Action: Mouse scrolled (765, 321) with delta (0, 0)
Screenshot: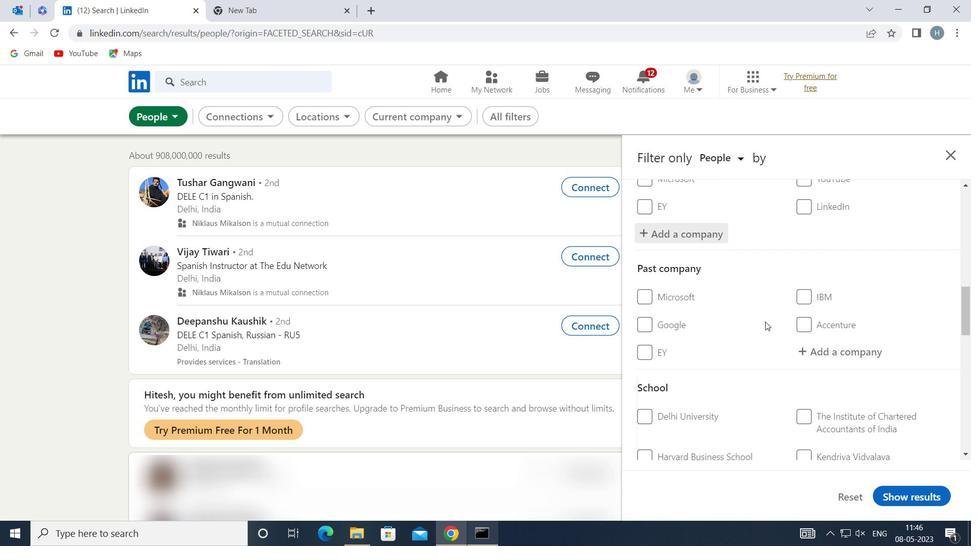 
Action: Mouse scrolled (765, 321) with delta (0, 0)
Screenshot: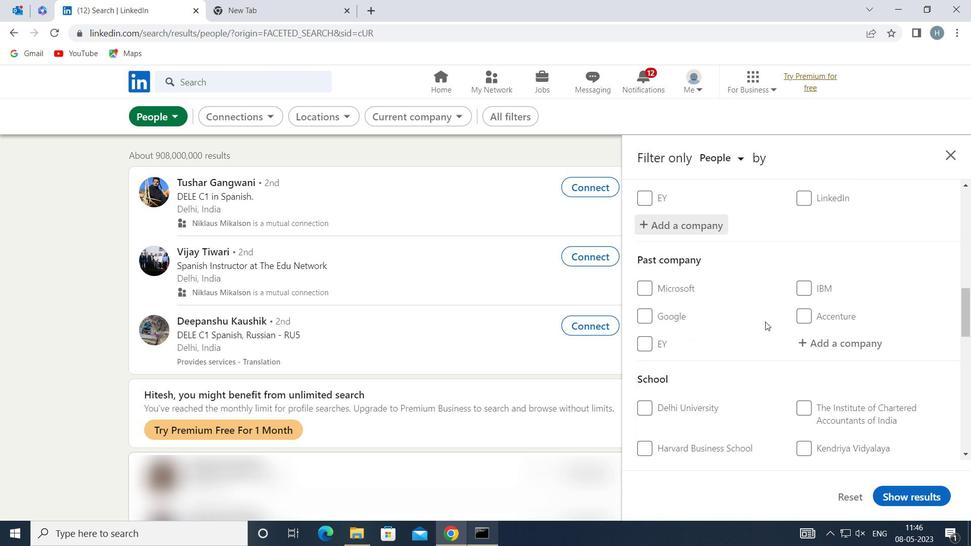 
Action: Mouse moved to (832, 348)
Screenshot: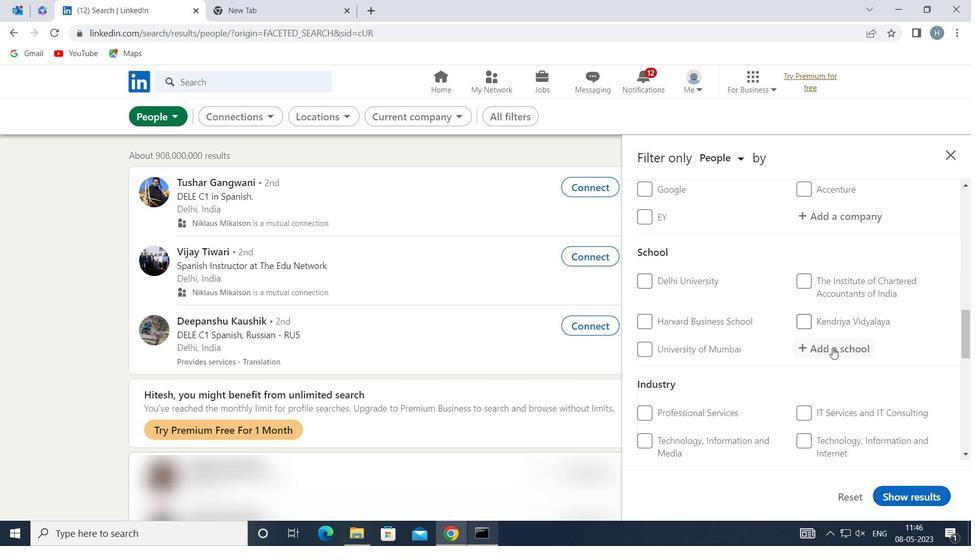 
Action: Mouse pressed left at (832, 348)
Screenshot: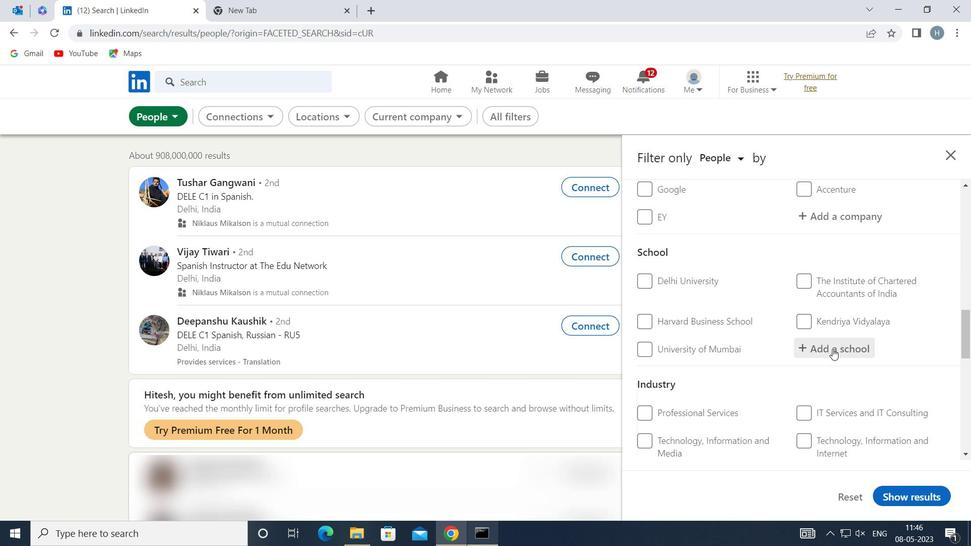
Action: Mouse moved to (830, 348)
Screenshot: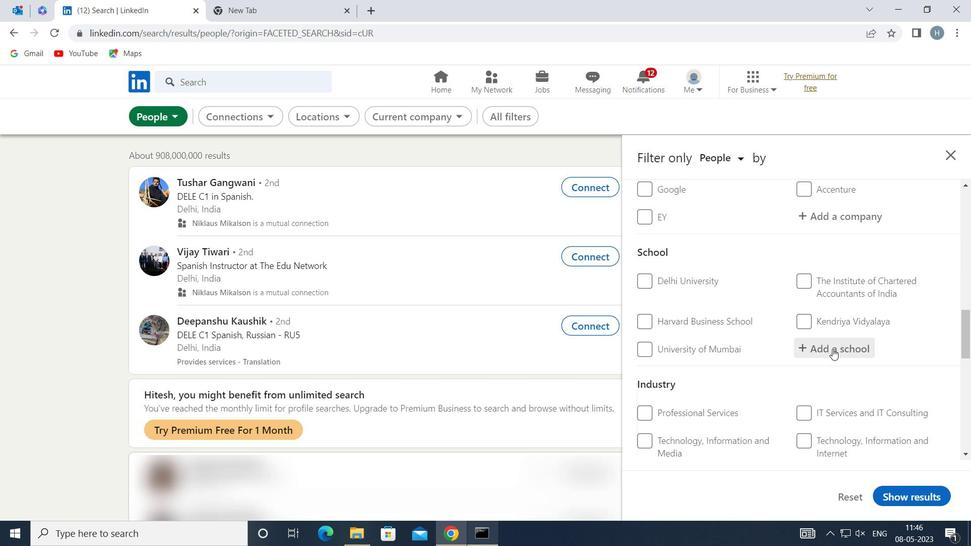 
Action: Key pressed <Key.shift>AJAY<Key.space>KUMAR<Key.space>GARG<Key.space>R<Key.backspace>EN
Screenshot: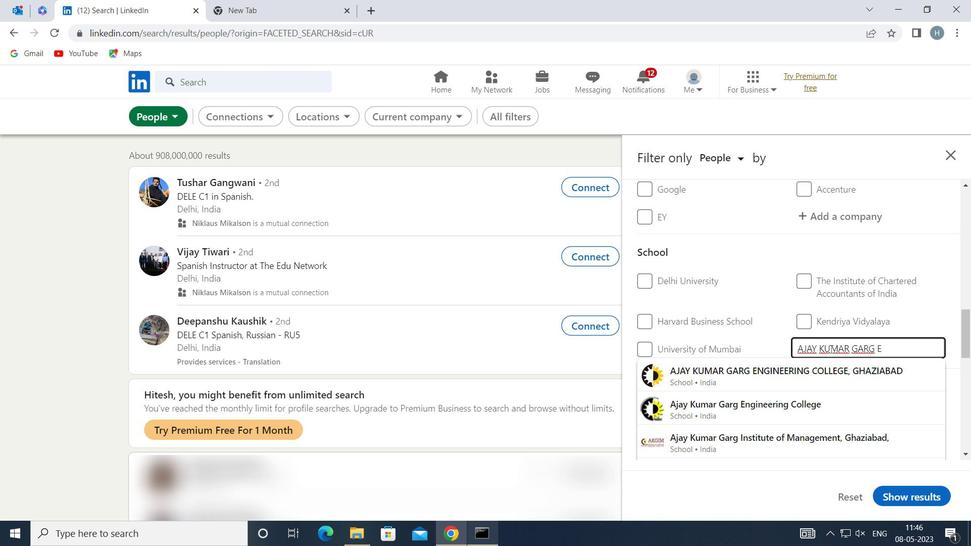 
Action: Mouse moved to (818, 374)
Screenshot: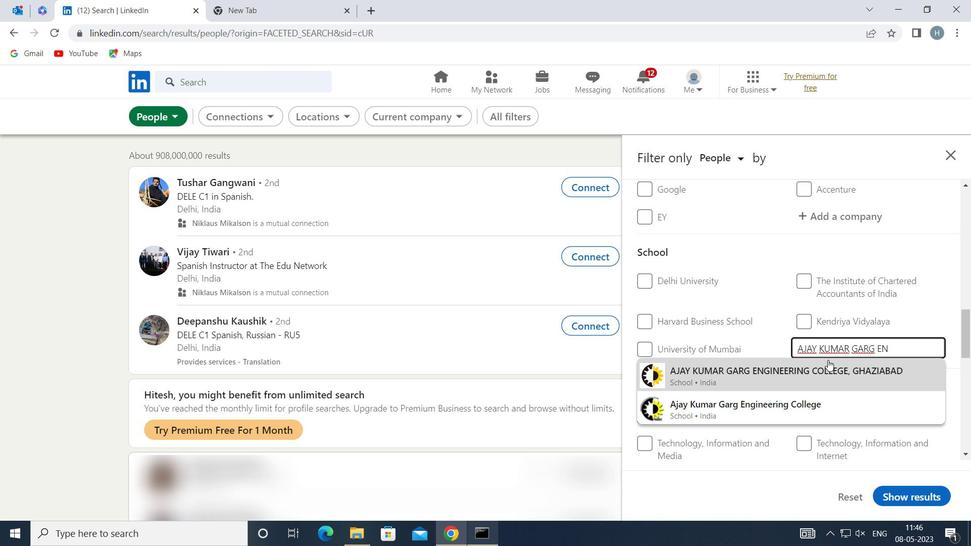 
Action: Mouse pressed left at (818, 374)
Screenshot: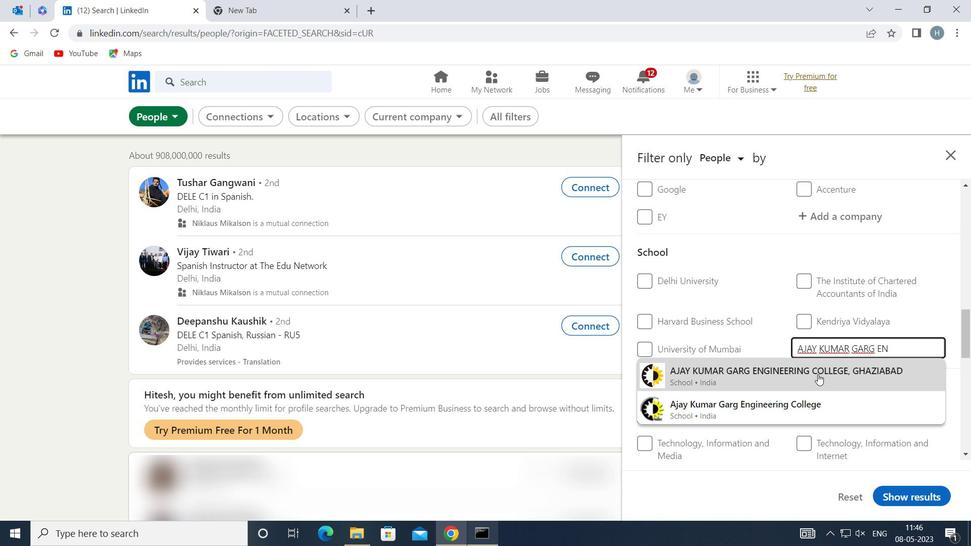 
Action: Mouse moved to (783, 353)
Screenshot: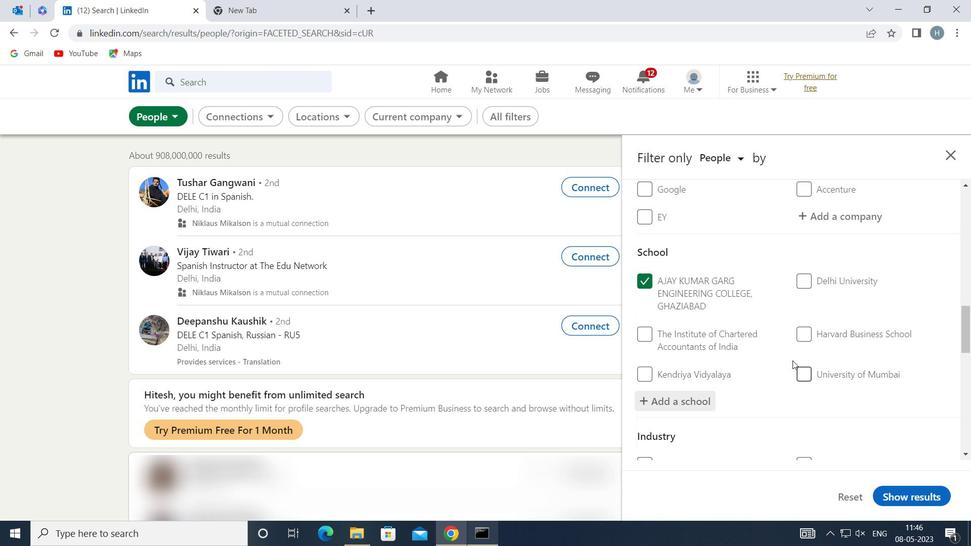 
Action: Mouse scrolled (783, 353) with delta (0, 0)
Screenshot: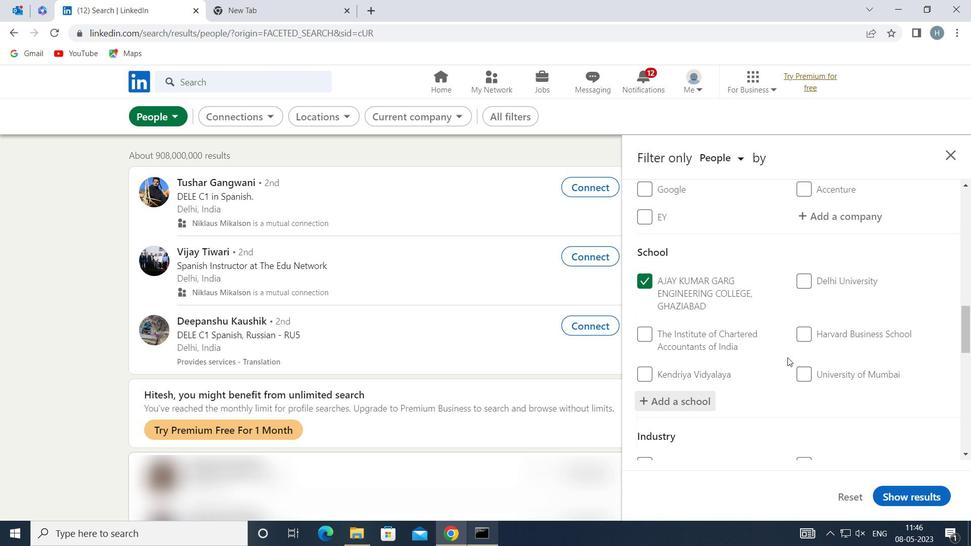 
Action: Mouse moved to (782, 351)
Screenshot: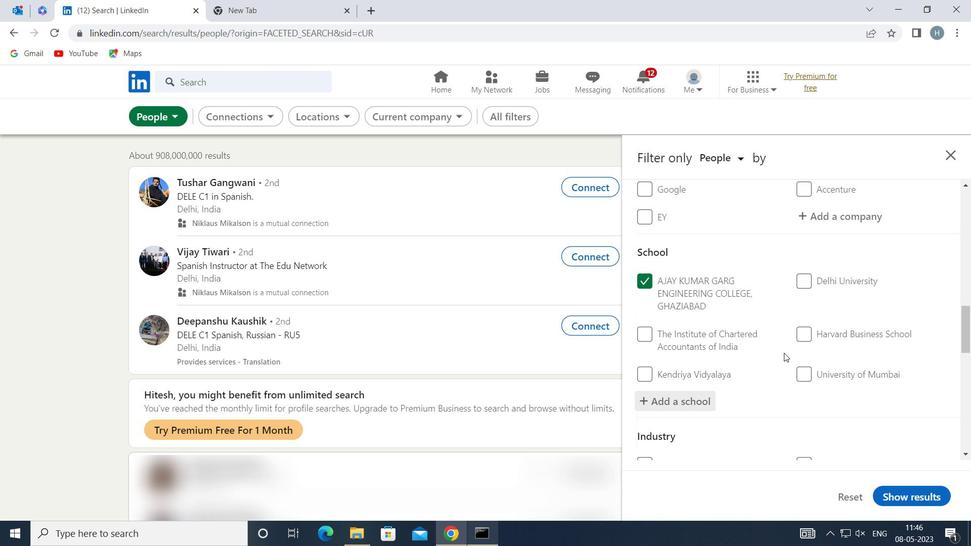 
Action: Mouse scrolled (782, 350) with delta (0, 0)
Screenshot: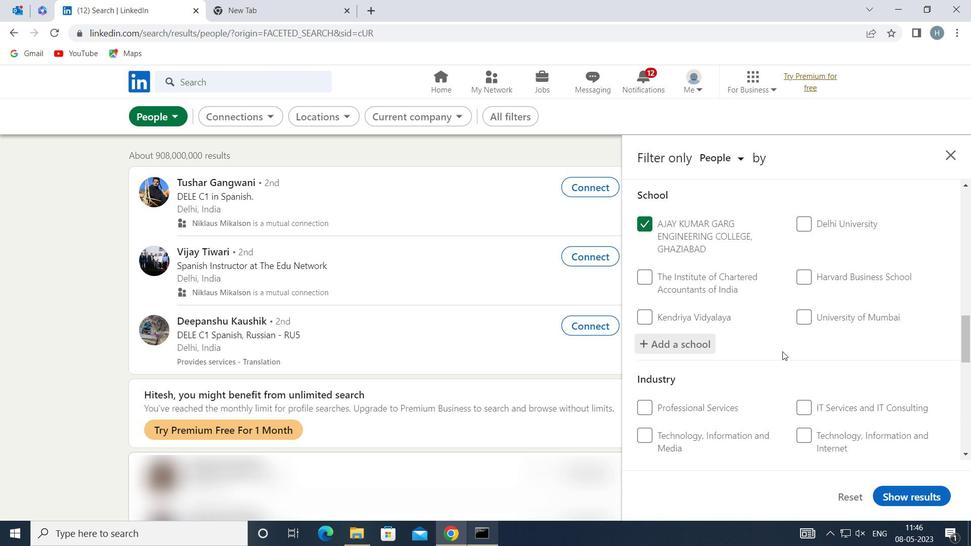 
Action: Mouse scrolled (782, 350) with delta (0, 0)
Screenshot: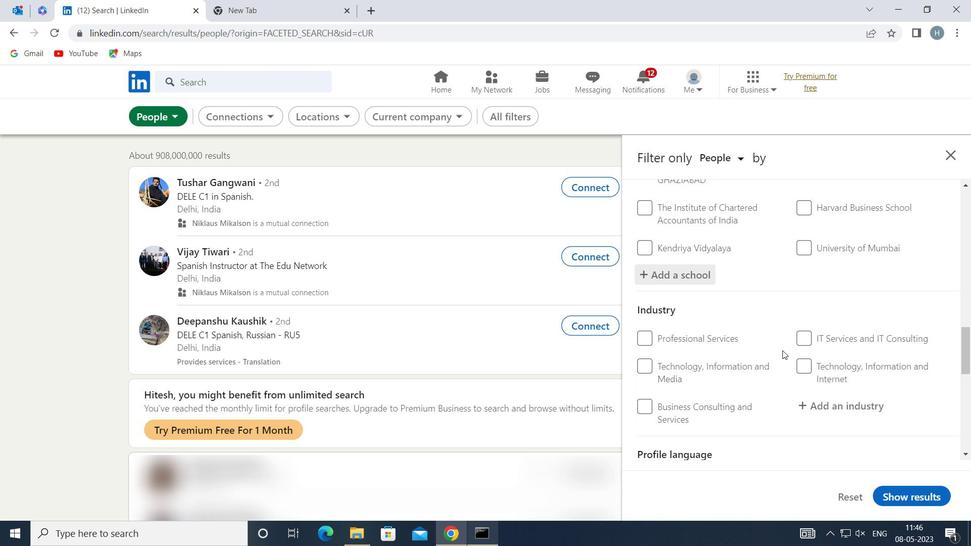 
Action: Mouse moved to (819, 342)
Screenshot: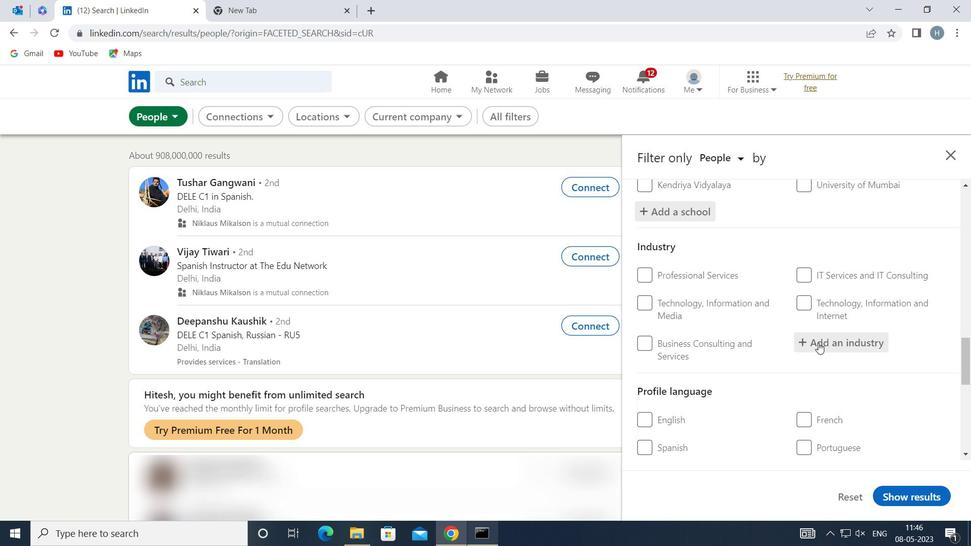 
Action: Mouse pressed left at (819, 342)
Screenshot: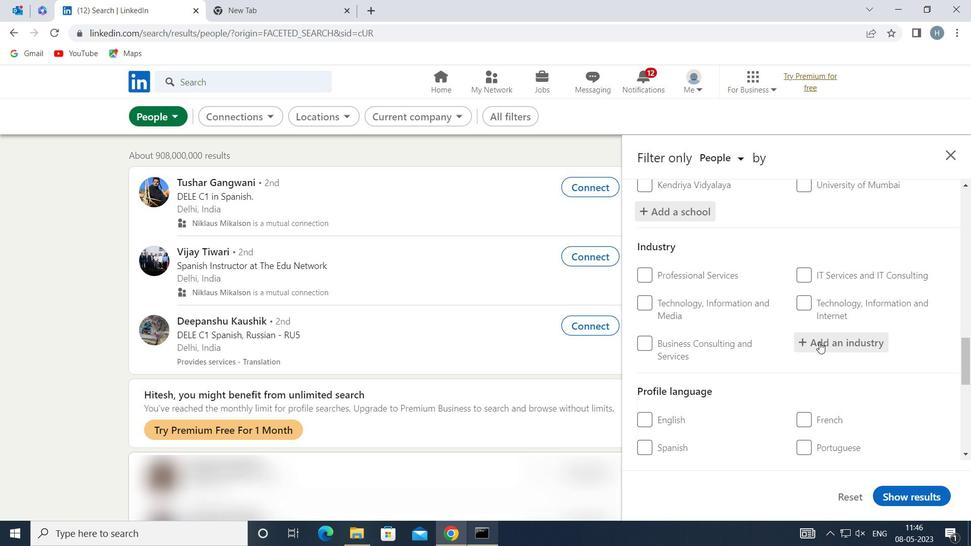 
Action: Mouse moved to (819, 342)
Screenshot: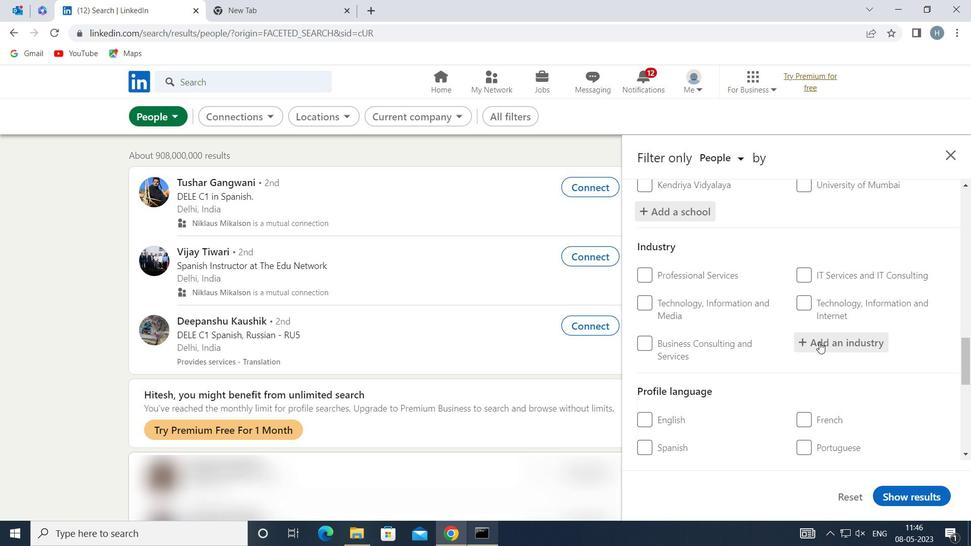 
Action: Key pressed <Key.shift>FAMILY<Key.space><Key.shift>PLA
Screenshot: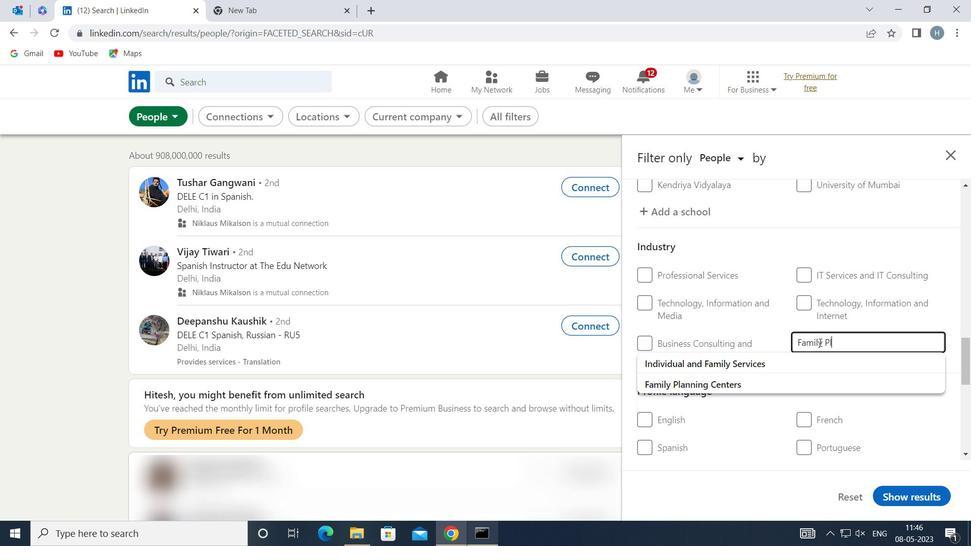 
Action: Mouse moved to (798, 364)
Screenshot: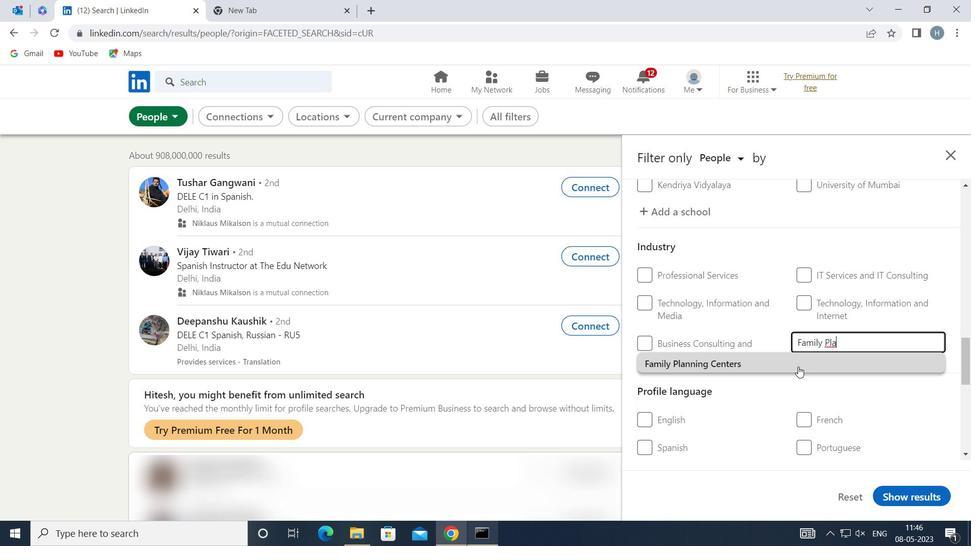 
Action: Mouse pressed left at (798, 364)
Screenshot: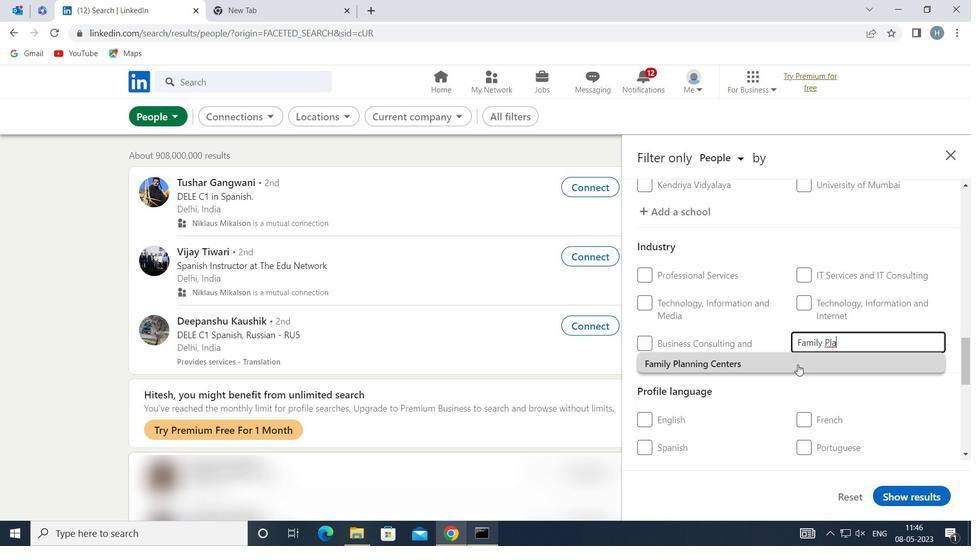 
Action: Mouse moved to (783, 352)
Screenshot: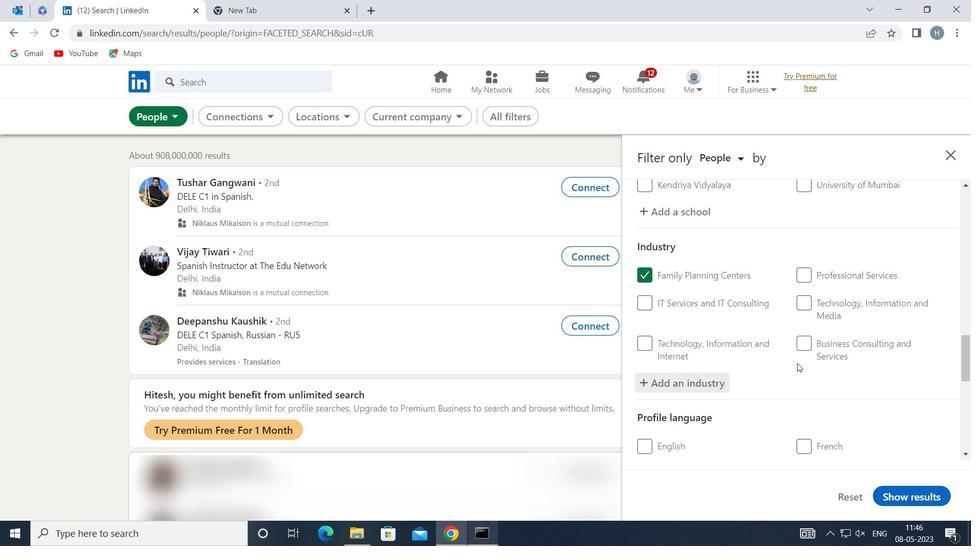 
Action: Mouse scrolled (783, 351) with delta (0, 0)
Screenshot: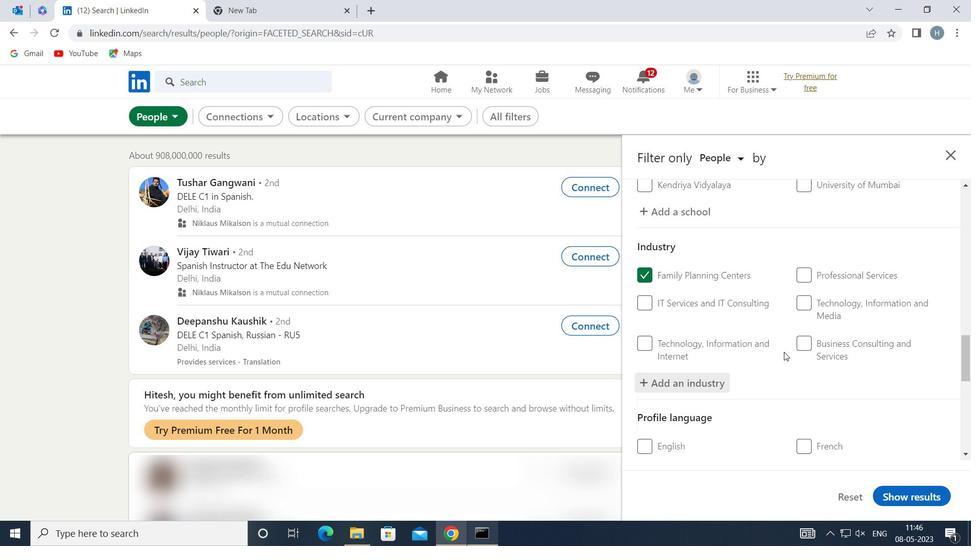 
Action: Mouse scrolled (783, 351) with delta (0, 0)
Screenshot: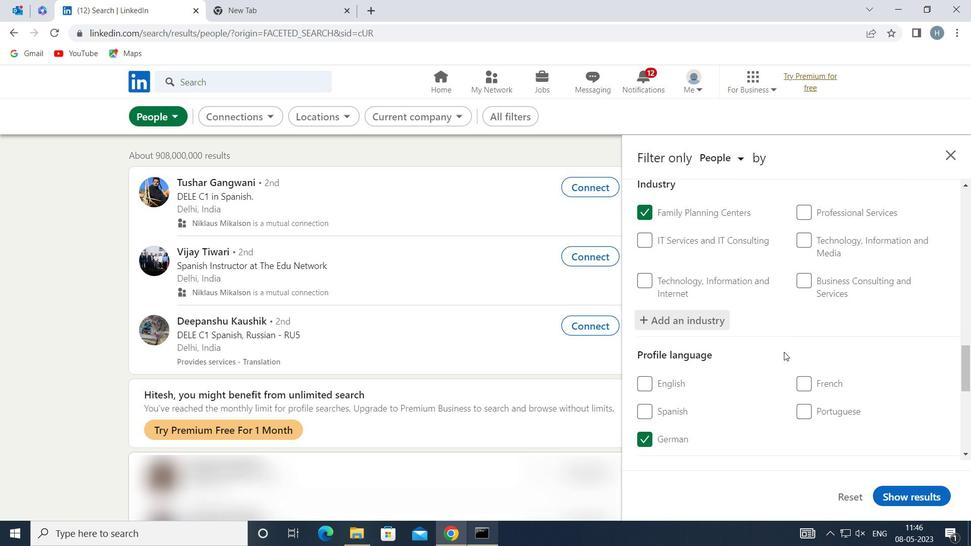 
Action: Mouse scrolled (783, 351) with delta (0, 0)
Screenshot: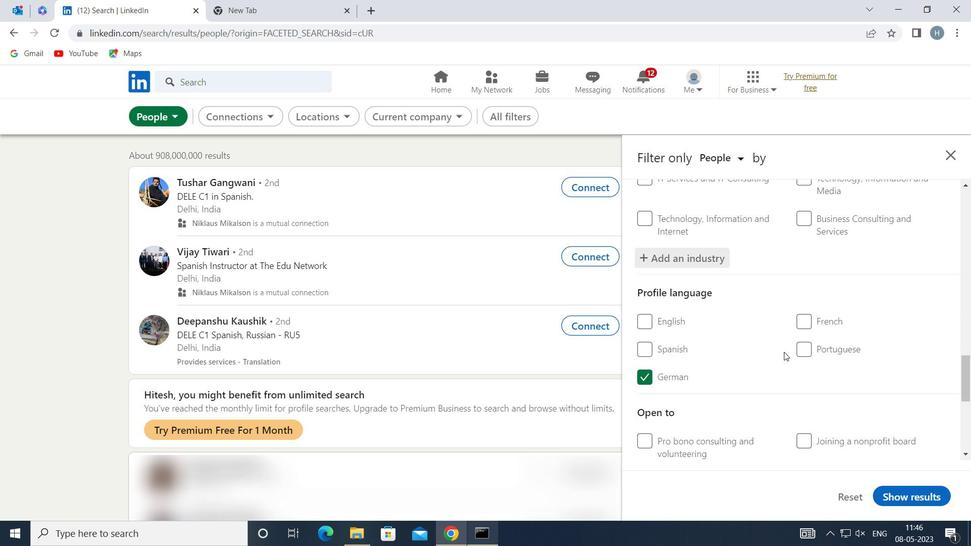 
Action: Mouse scrolled (783, 351) with delta (0, 0)
Screenshot: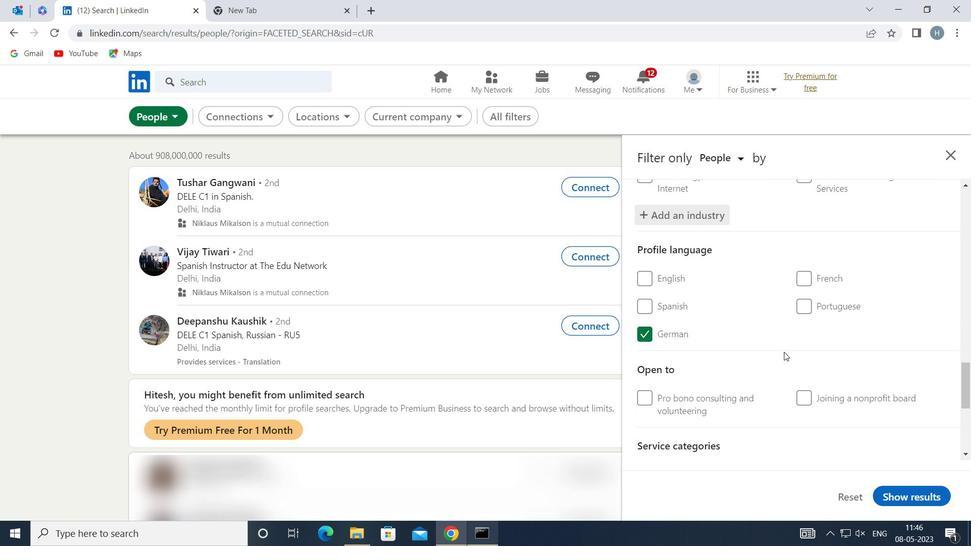 
Action: Mouse scrolled (783, 351) with delta (0, 0)
Screenshot: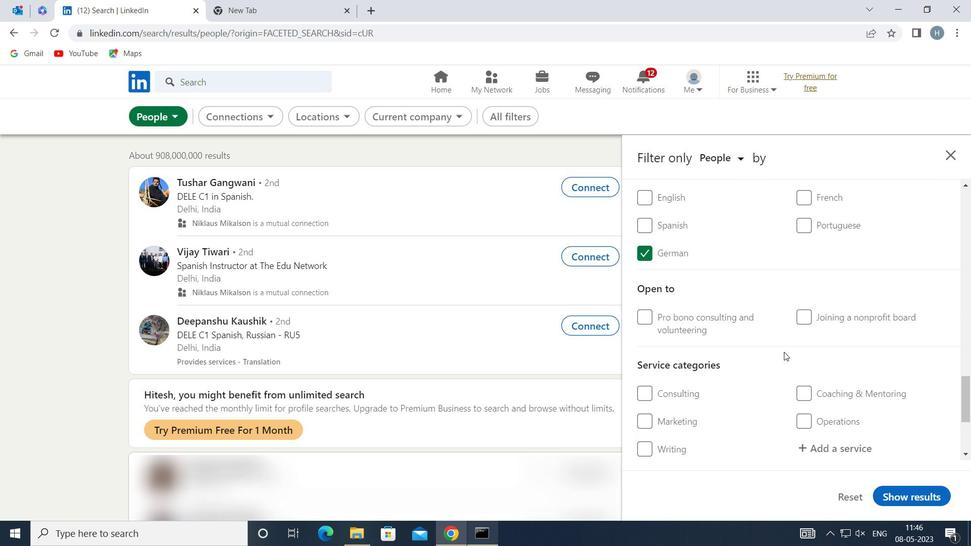 
Action: Mouse moved to (820, 371)
Screenshot: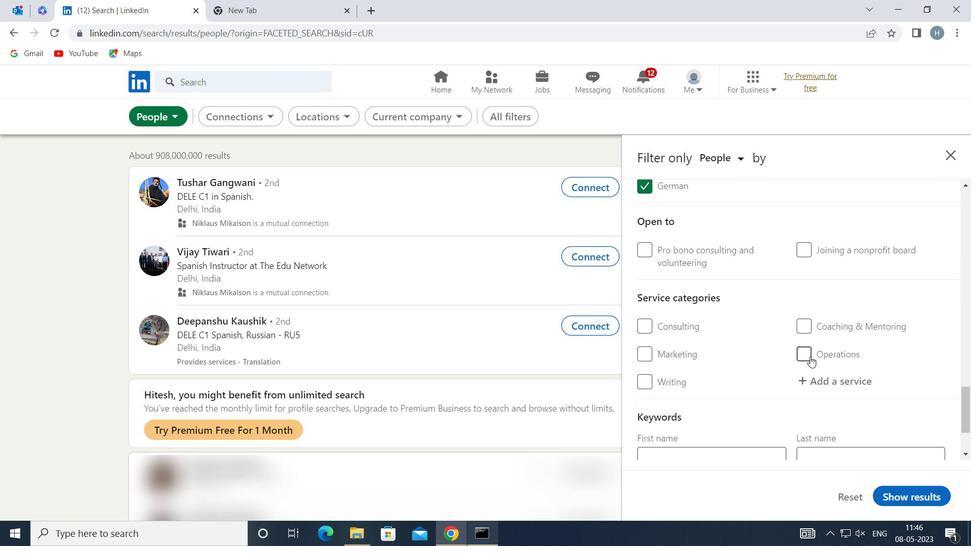 
Action: Mouse pressed left at (820, 371)
Screenshot: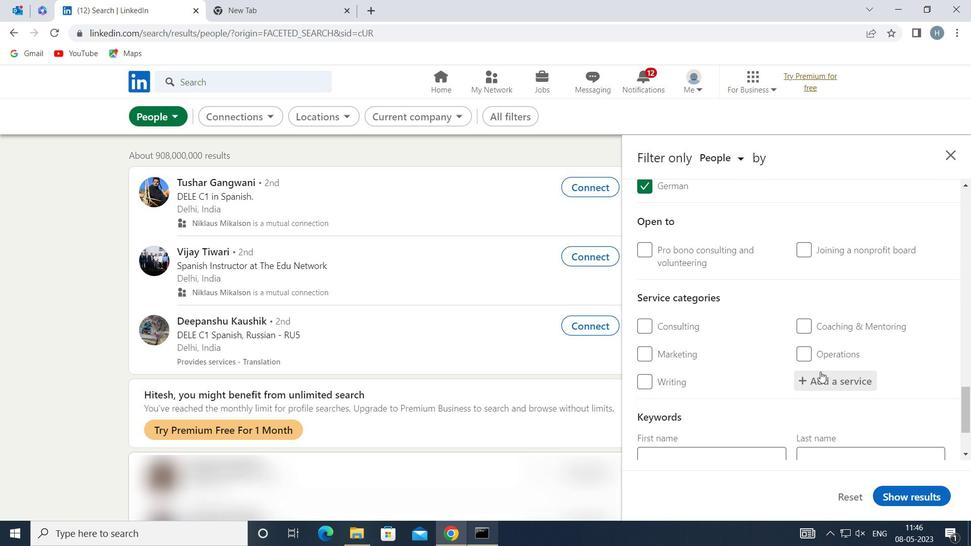 
Action: Mouse moved to (820, 372)
Screenshot: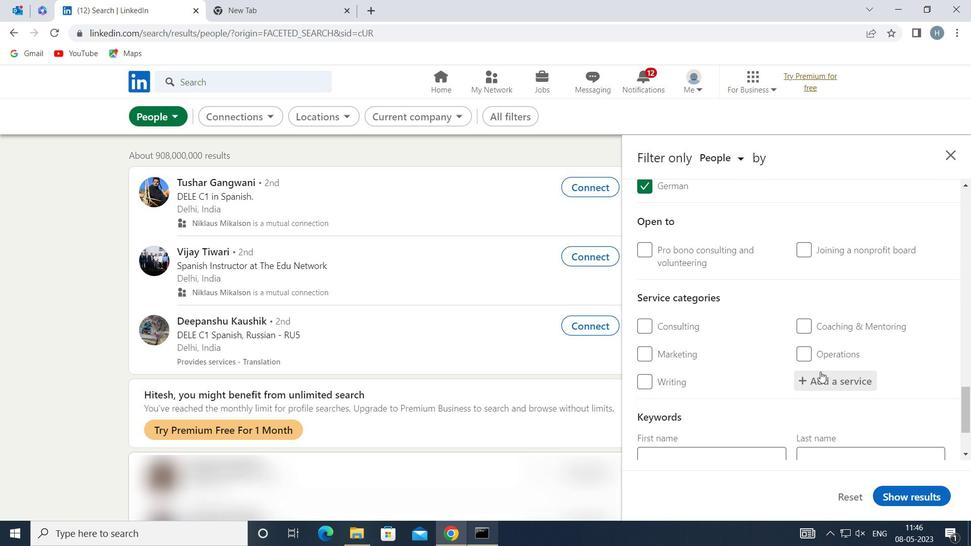 
Action: Key pressed <Key.shift>FINANCIL<Key.backspace><Key.backspace>IAL<Key.space><Key.shift>ADVI
Screenshot: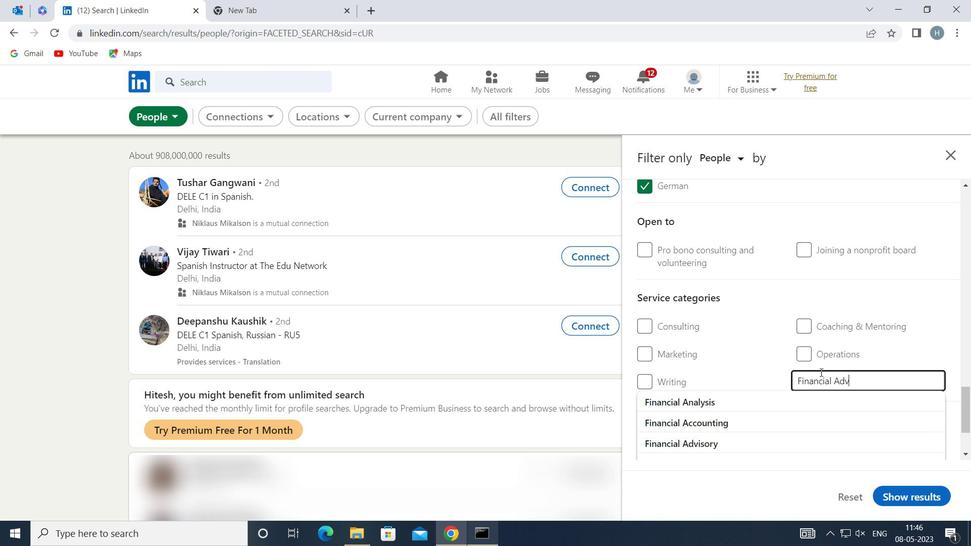 
Action: Mouse moved to (781, 401)
Screenshot: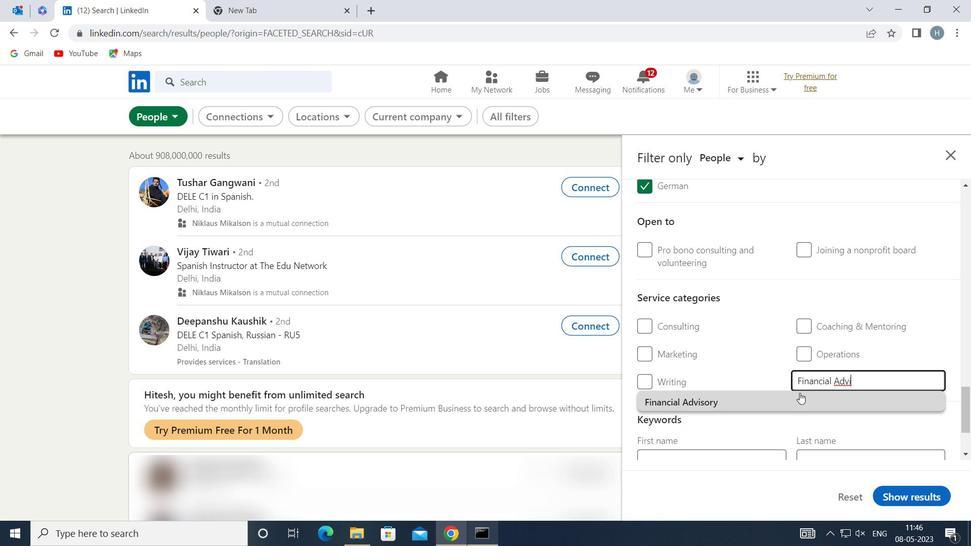 
Action: Mouse pressed left at (781, 401)
Screenshot: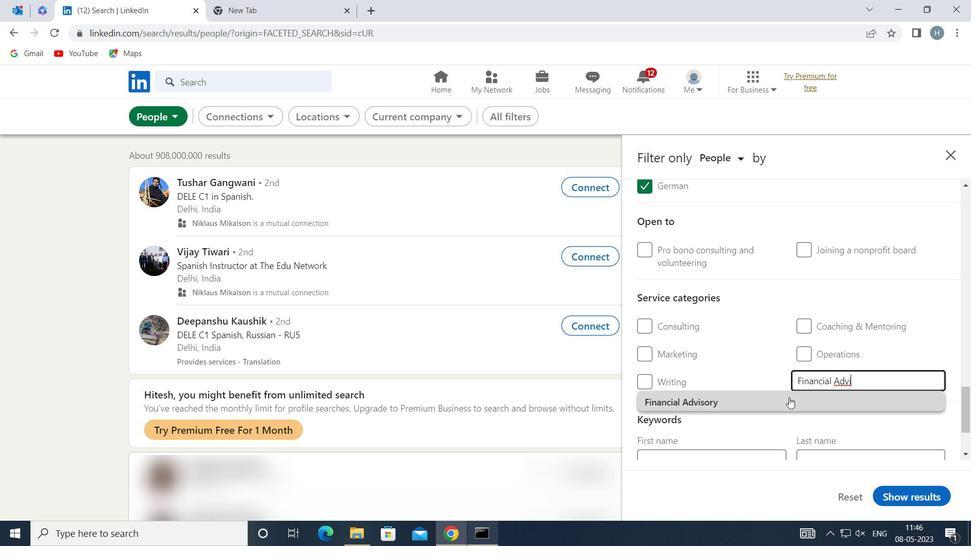 
Action: Mouse moved to (767, 380)
Screenshot: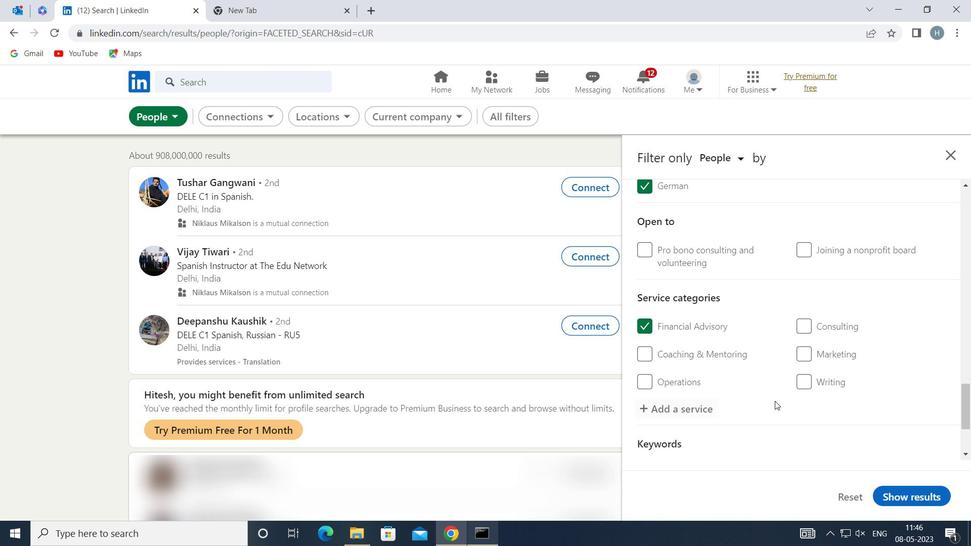 
Action: Mouse scrolled (767, 380) with delta (0, 0)
Screenshot: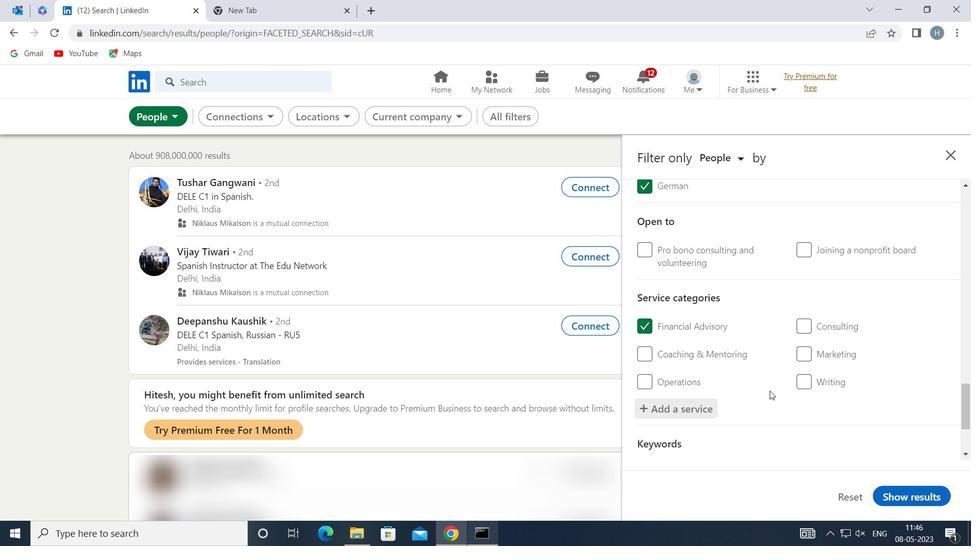 
Action: Mouse scrolled (767, 380) with delta (0, 0)
Screenshot: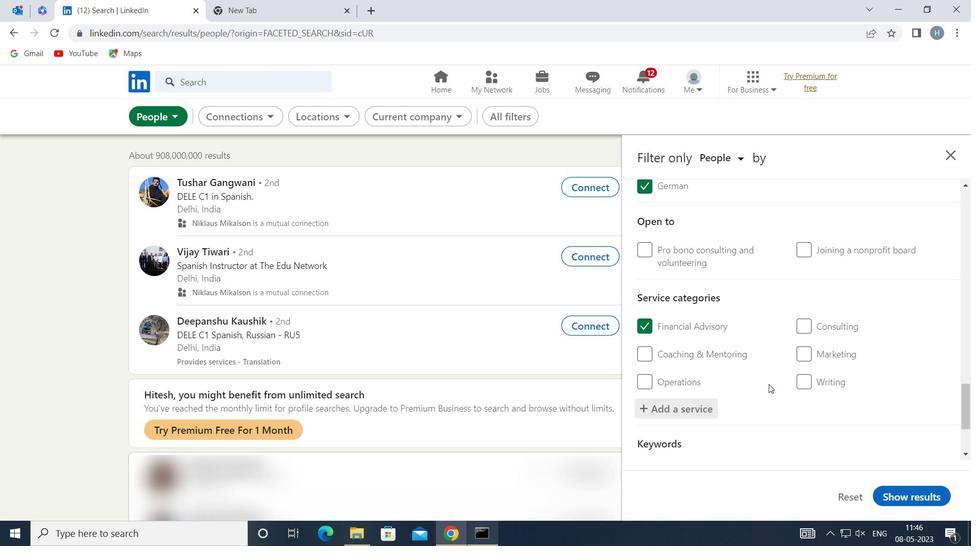 
Action: Mouse moved to (767, 379)
Screenshot: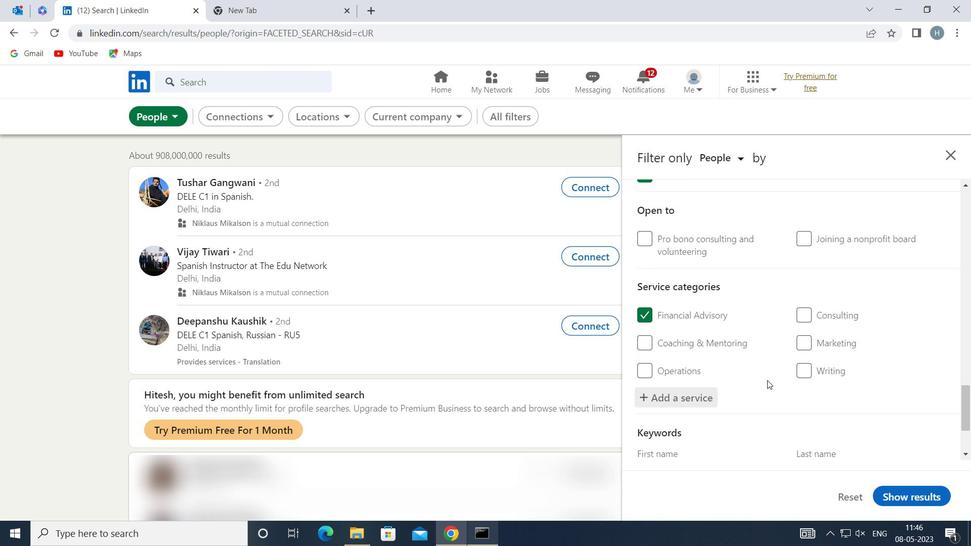 
Action: Mouse scrolled (767, 379) with delta (0, 0)
Screenshot: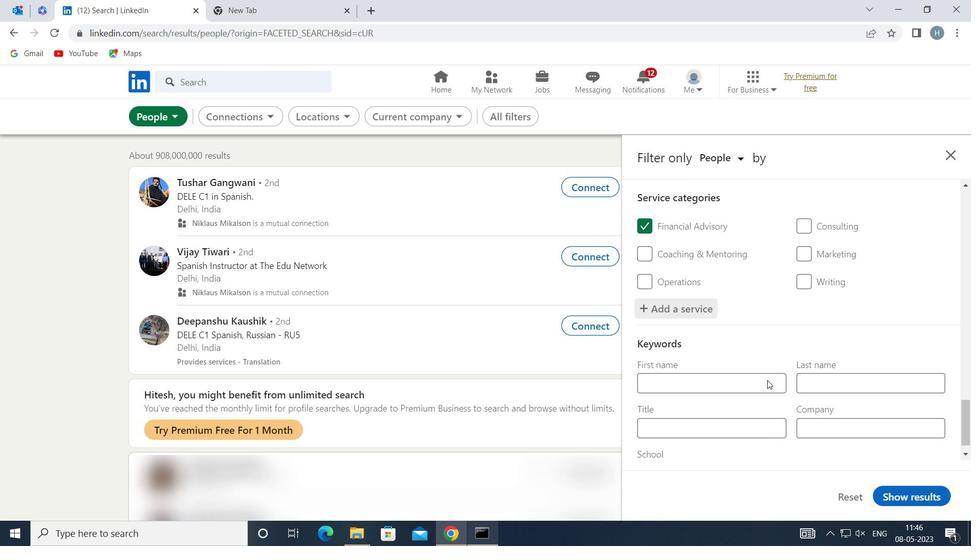 
Action: Mouse moved to (762, 397)
Screenshot: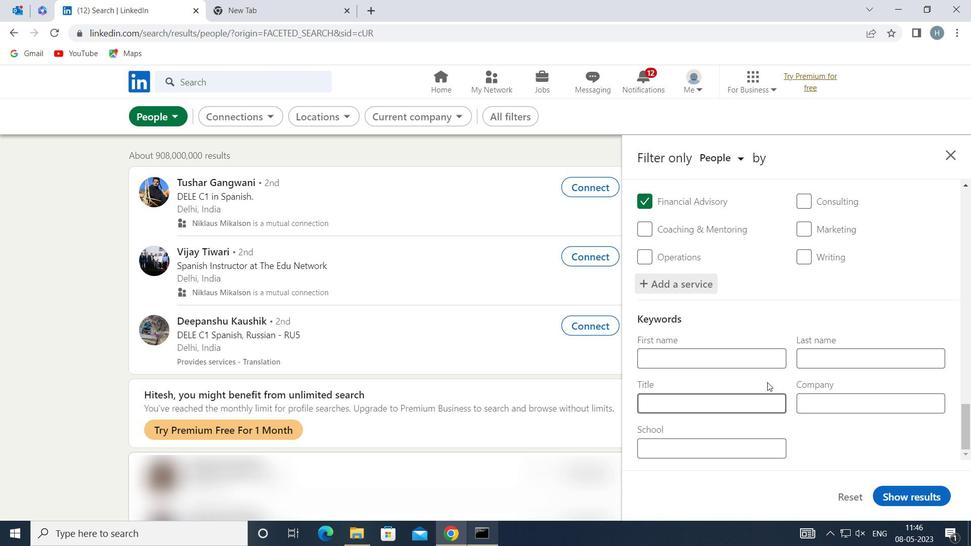 
Action: Mouse pressed left at (762, 397)
Screenshot: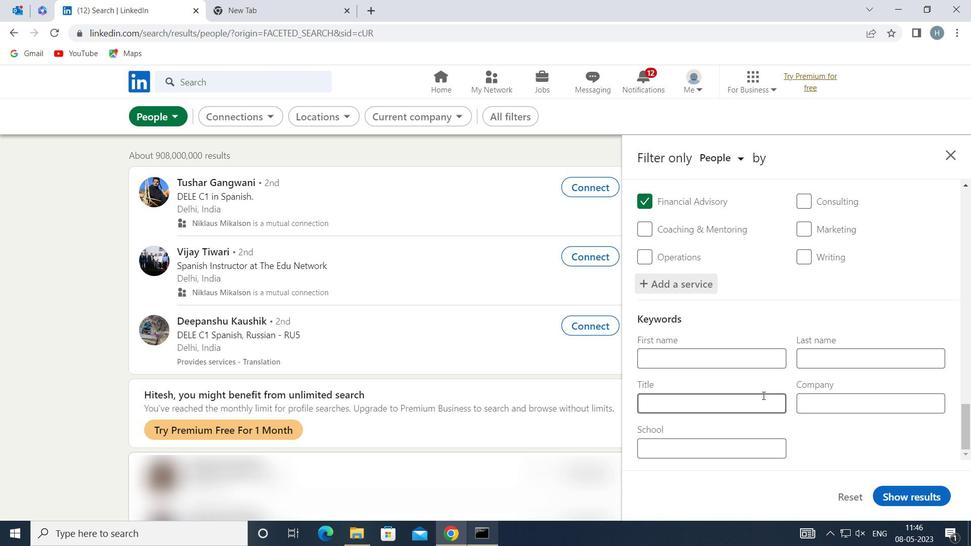
Action: Key pressed <Key.shift>SHIPPING<Key.space>AND<Key.space><Key.shift>RECIVIN<Key.backspace><Key.backspace><Key.backspace><Key.backspace>EIVING<Key.space><Key.shift>STAFF
Screenshot: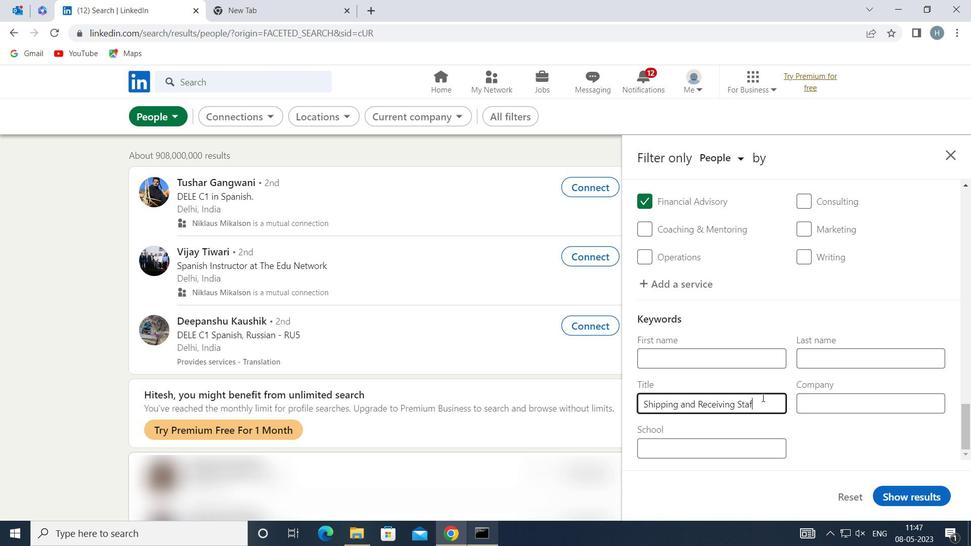 
Action: Mouse moved to (914, 495)
Screenshot: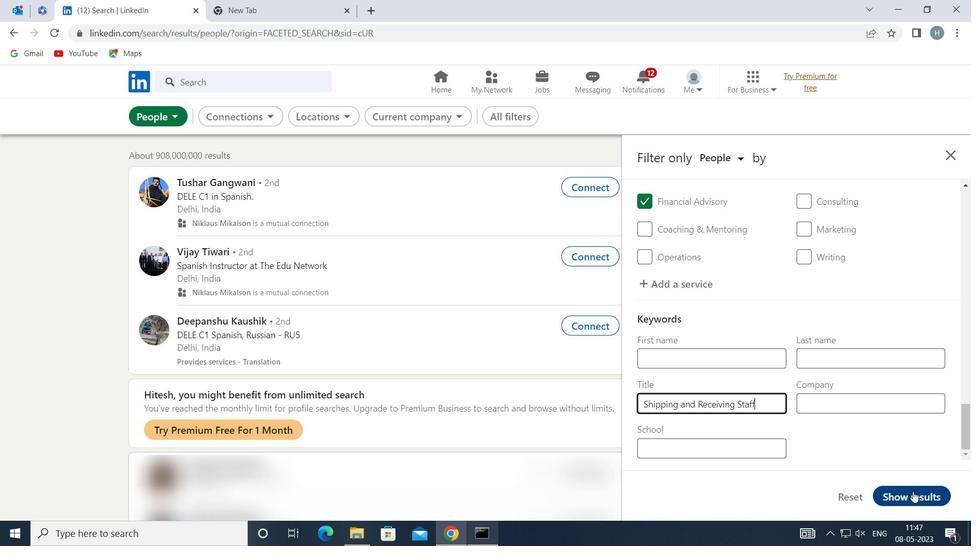 
Action: Mouse pressed left at (914, 495)
Screenshot: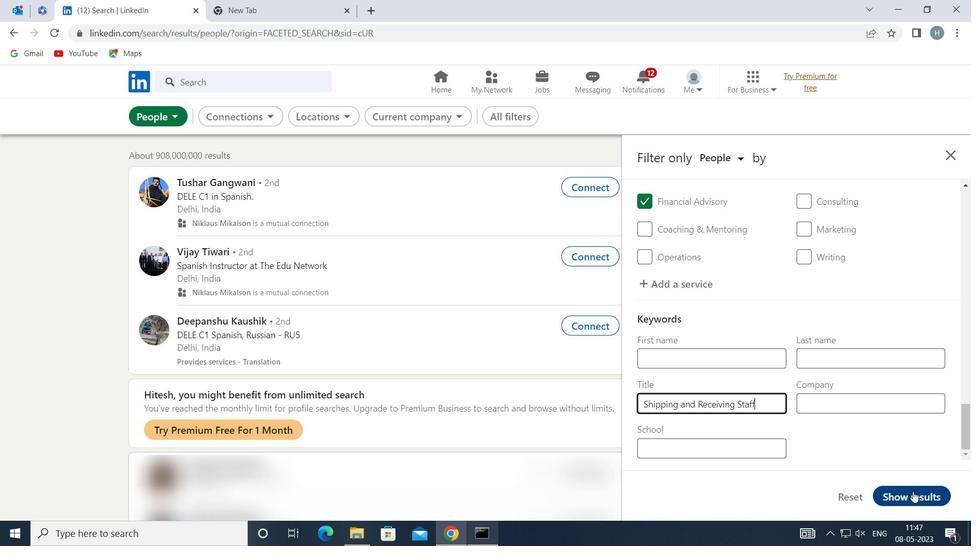 
Action: Mouse moved to (666, 362)
Screenshot: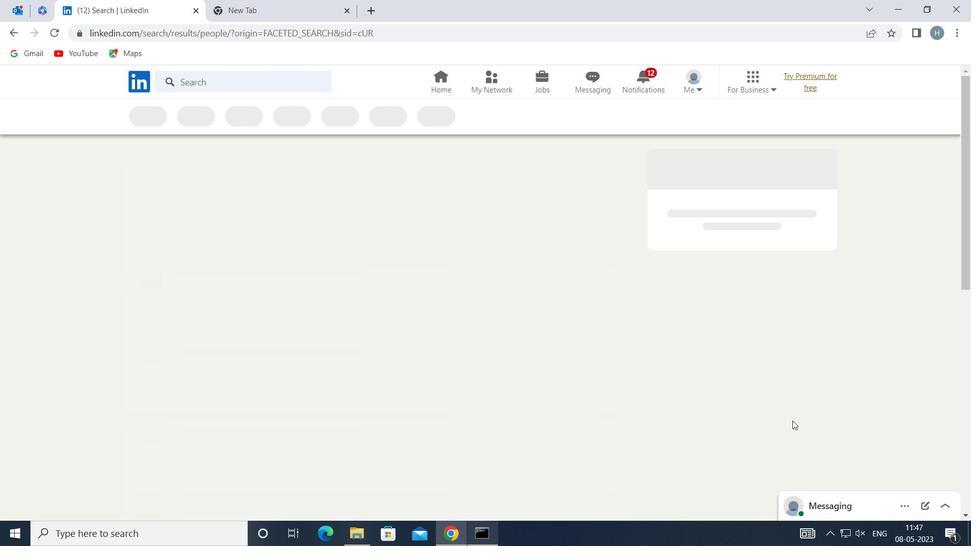 
